 Task: Search one way flight ticket for 4 adults, 2 children, 2 infants in seat and 1 infant on lap in economy from Boise: Boise Airport (boise Air Terminal) (gowen Field) to Gillette: Gillette Campbell County Airport on 5-1-2023. Choice of flights is Spirit. Number of bags: 10 checked bags. Price is upto 80000. Outbound departure time preference is 0:00.
Action: Mouse moved to (180, 255)
Screenshot: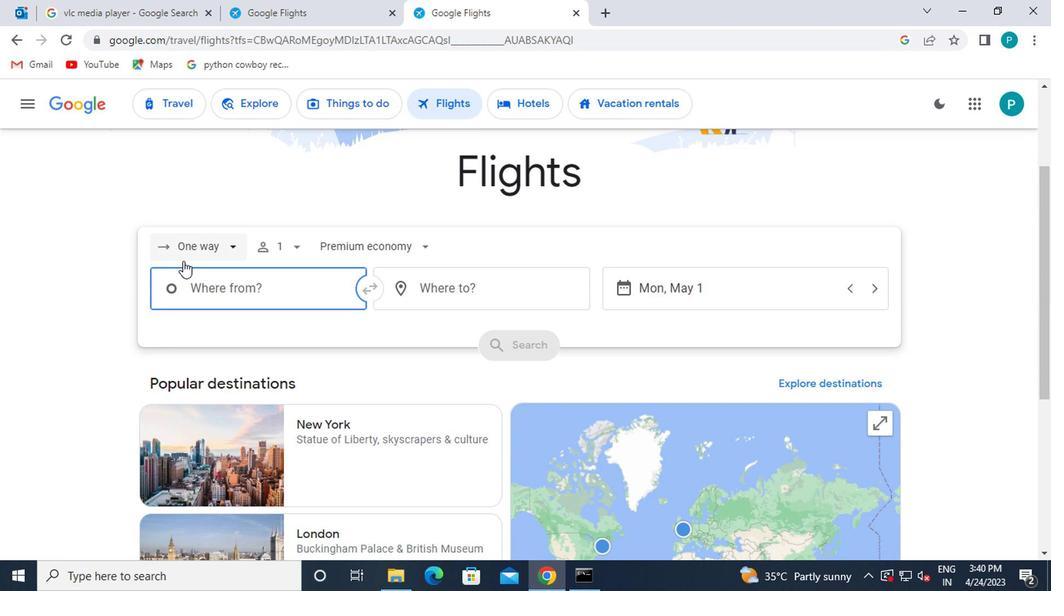 
Action: Mouse pressed left at (180, 255)
Screenshot: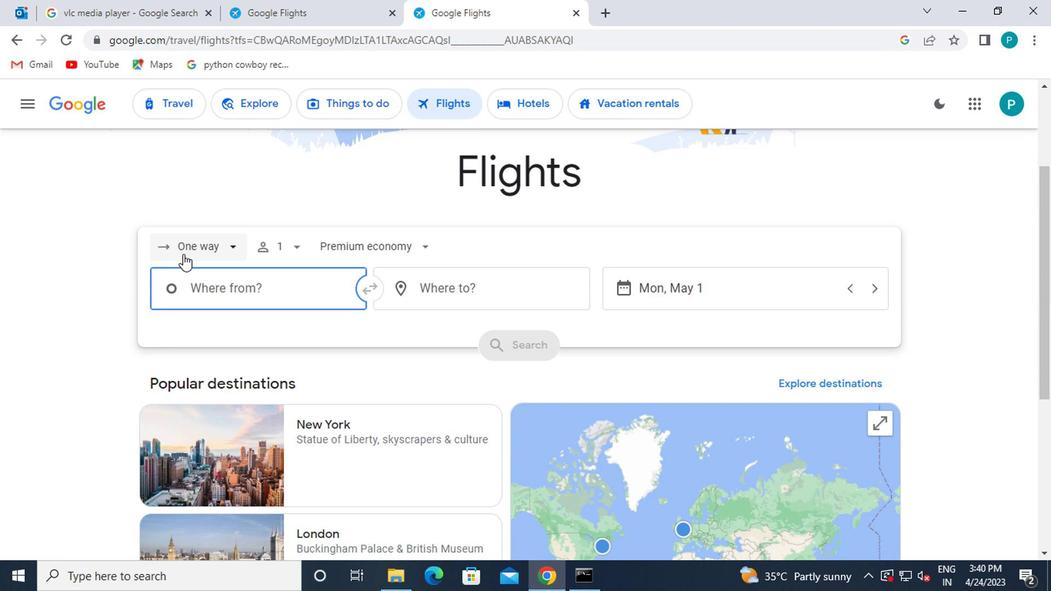 
Action: Mouse moved to (219, 334)
Screenshot: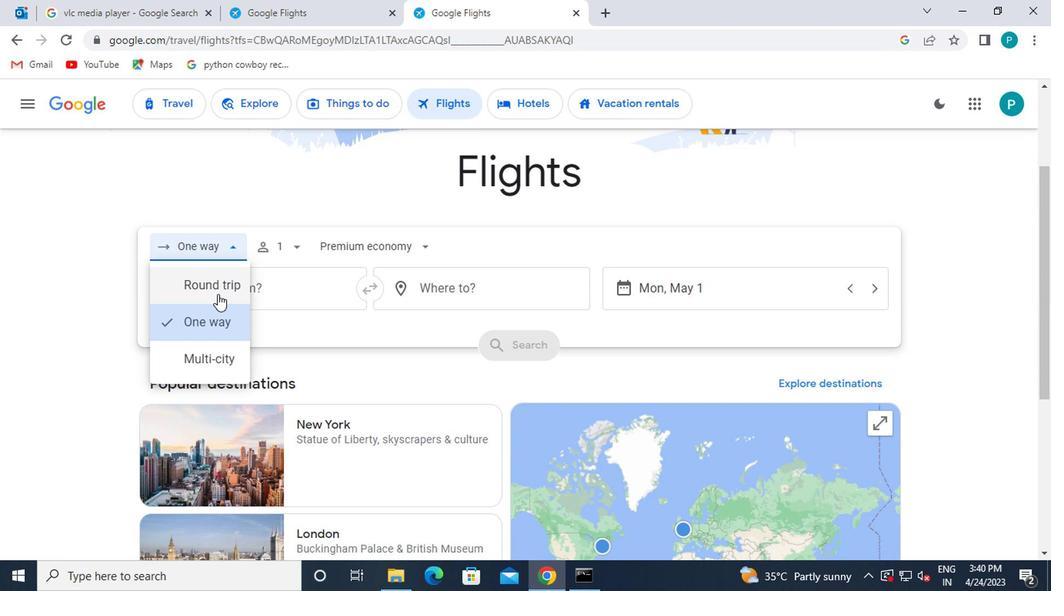
Action: Mouse pressed left at (219, 334)
Screenshot: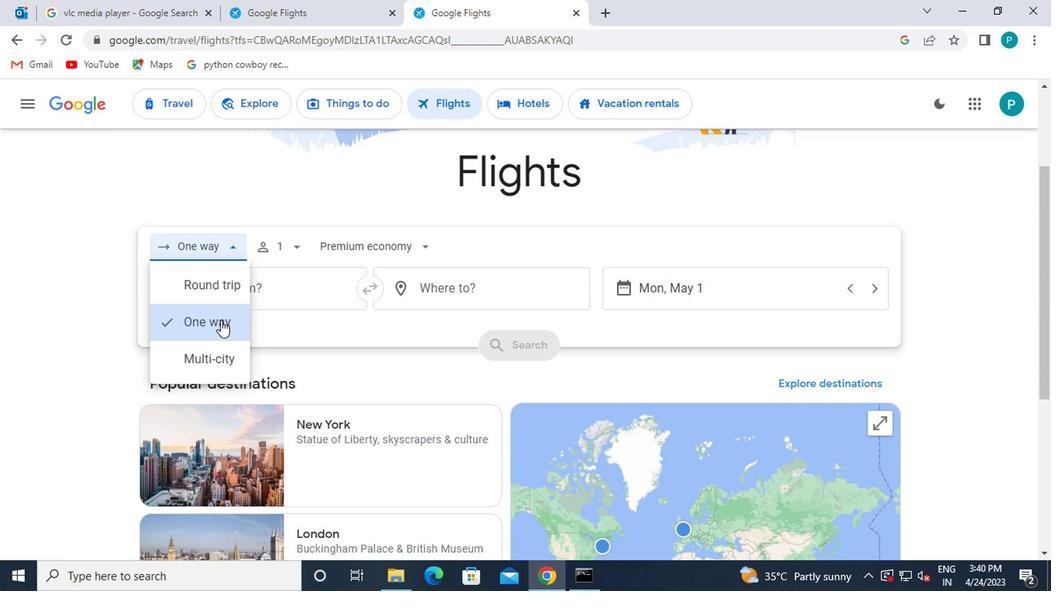 
Action: Mouse moved to (278, 251)
Screenshot: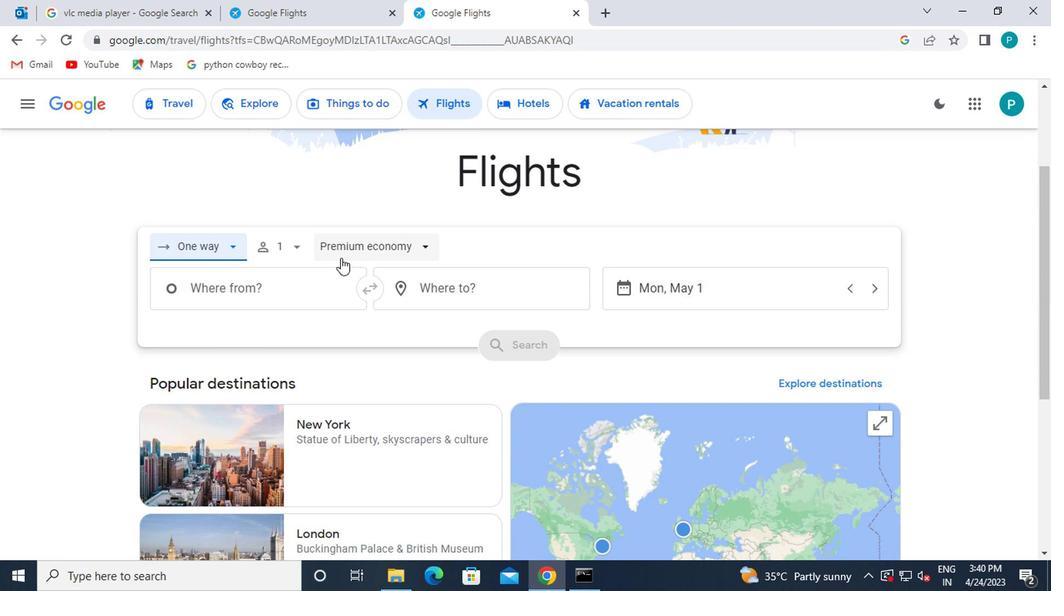 
Action: Mouse pressed left at (278, 251)
Screenshot: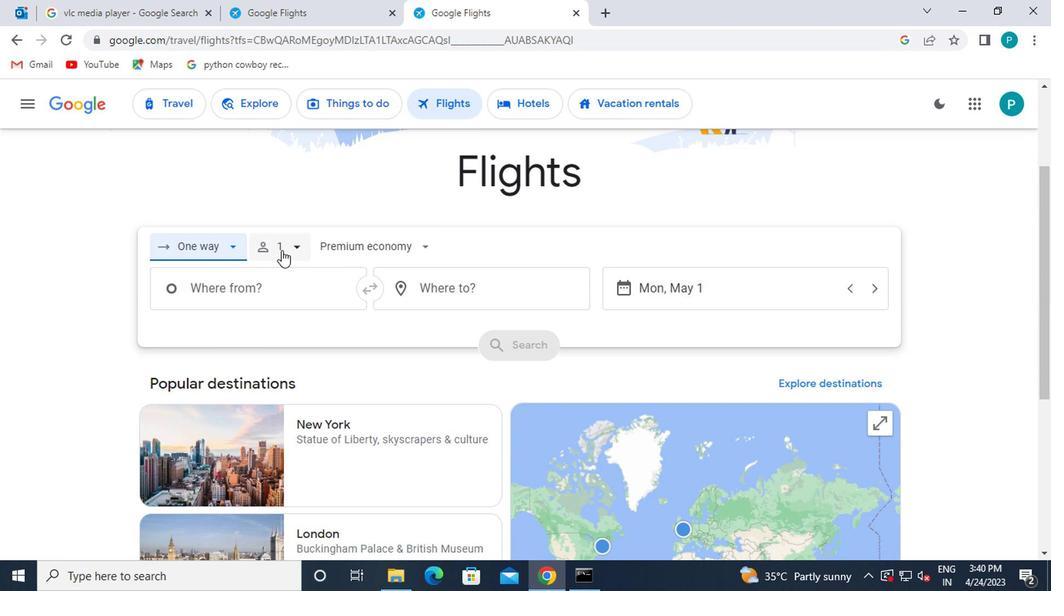 
Action: Mouse moved to (398, 283)
Screenshot: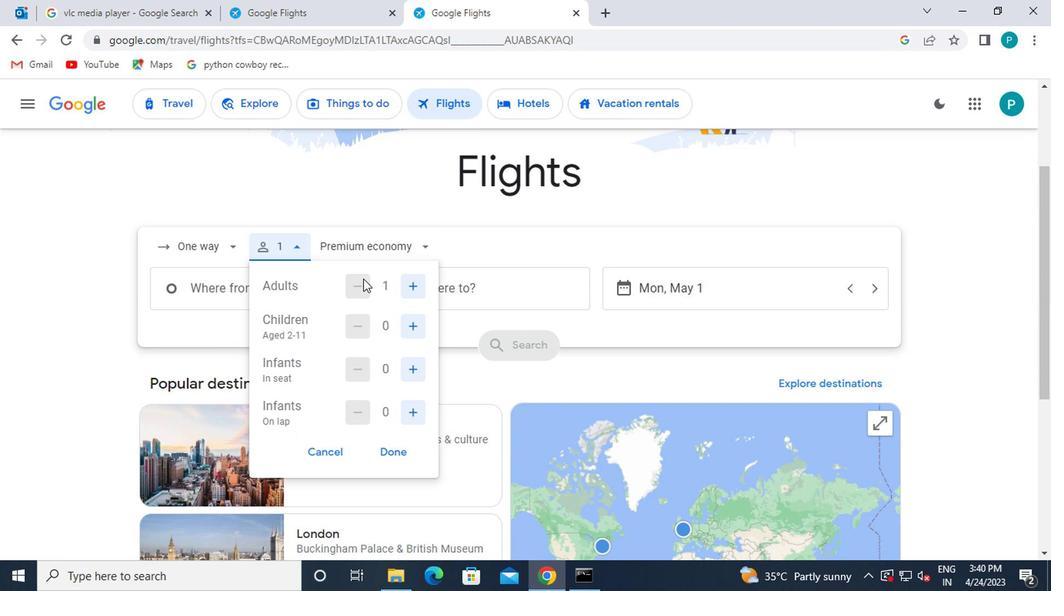 
Action: Mouse pressed left at (398, 283)
Screenshot: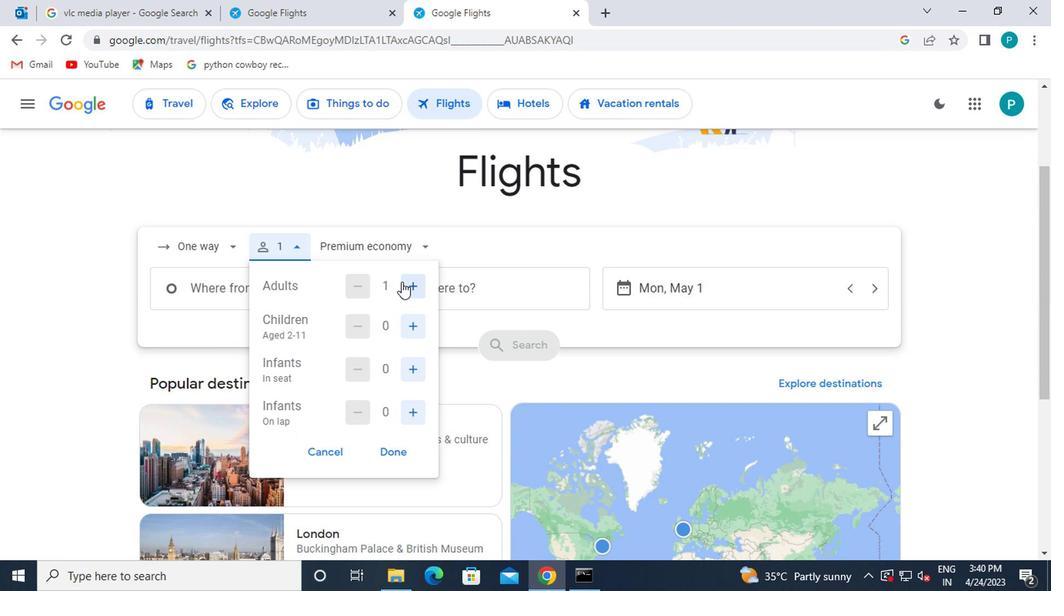 
Action: Mouse pressed left at (398, 283)
Screenshot: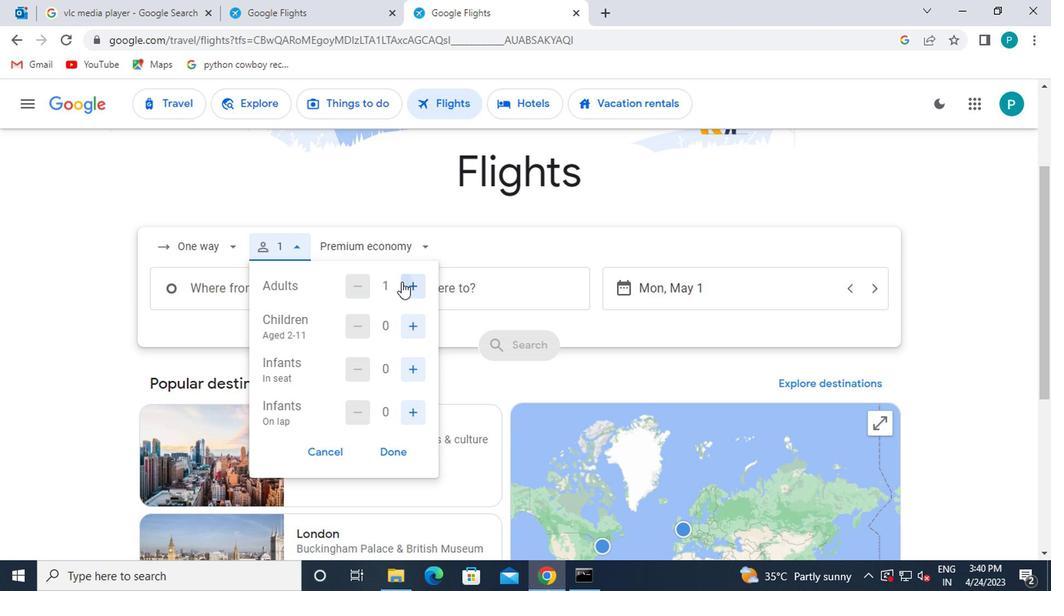 
Action: Mouse pressed left at (398, 283)
Screenshot: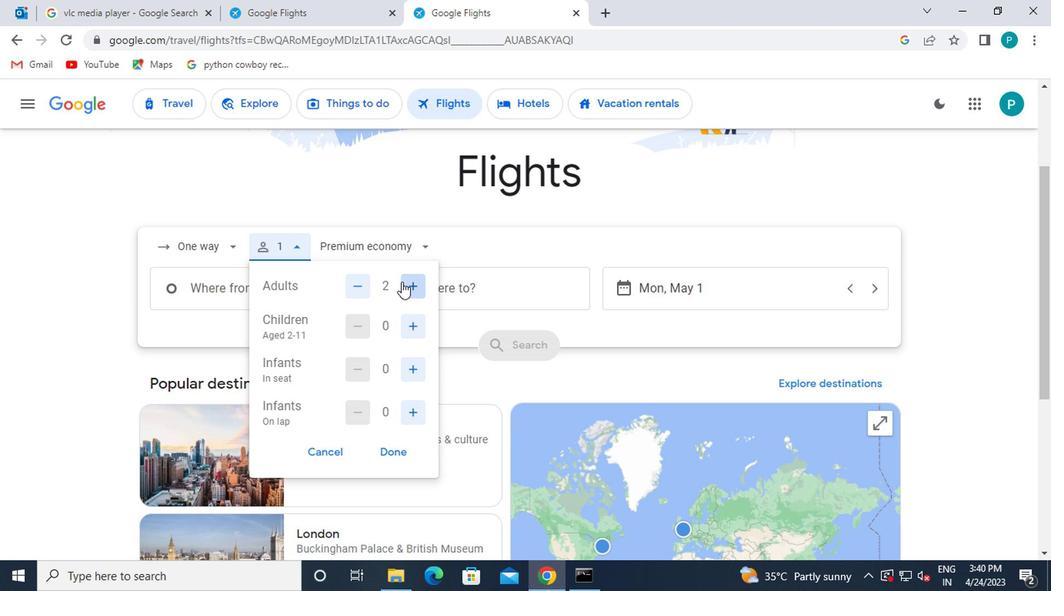 
Action: Mouse moved to (401, 322)
Screenshot: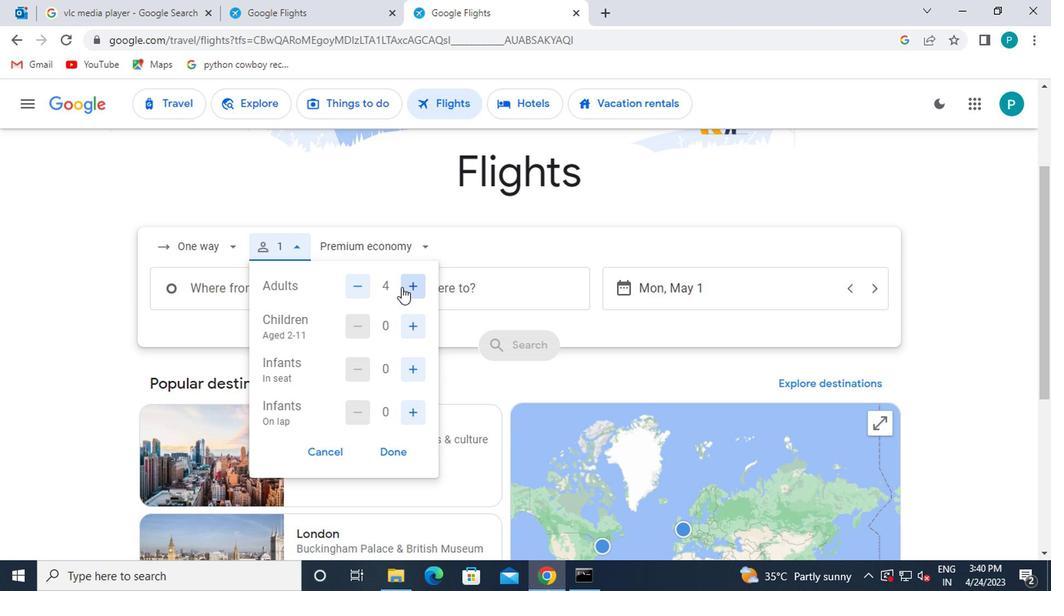 
Action: Mouse pressed left at (401, 322)
Screenshot: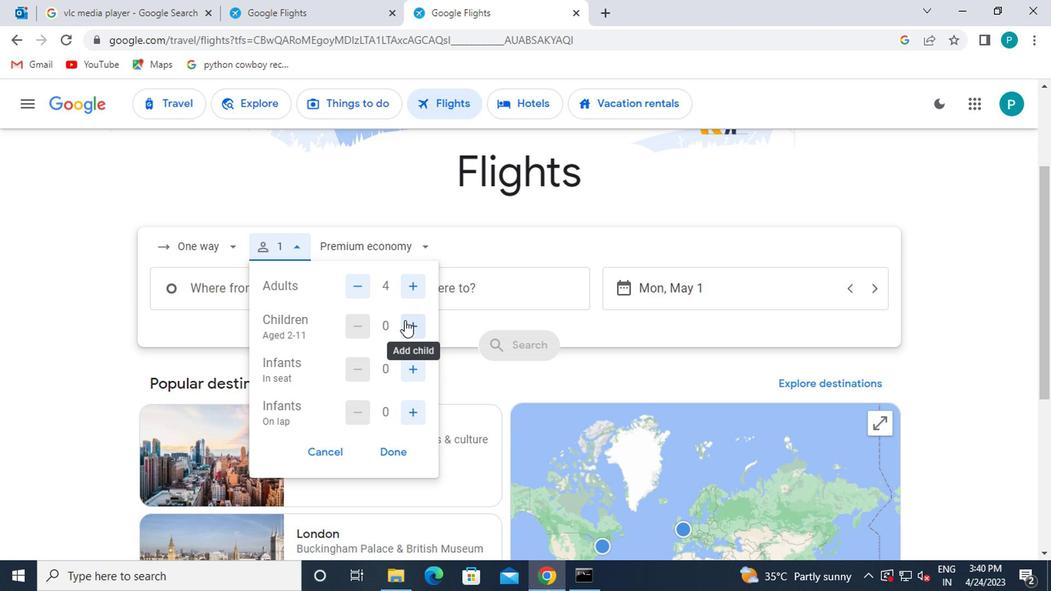 
Action: Mouse pressed left at (401, 322)
Screenshot: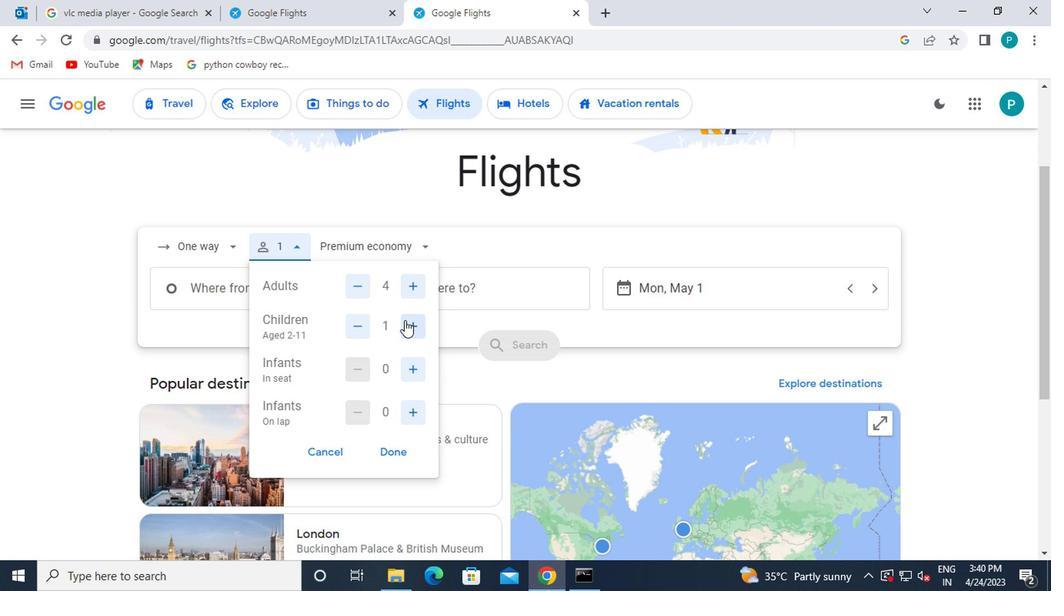 
Action: Mouse moved to (409, 363)
Screenshot: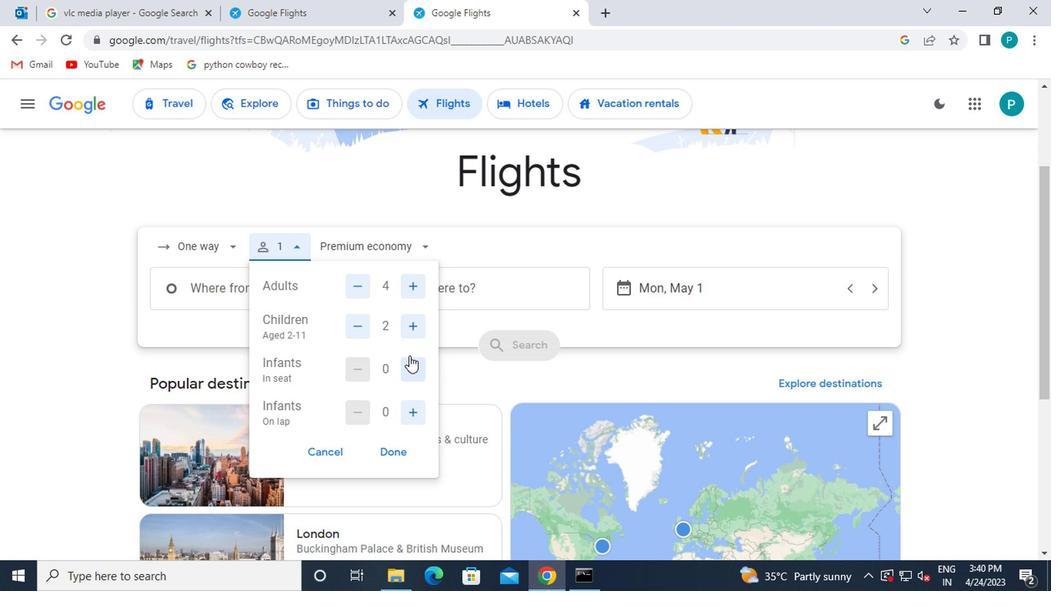 
Action: Mouse pressed left at (409, 363)
Screenshot: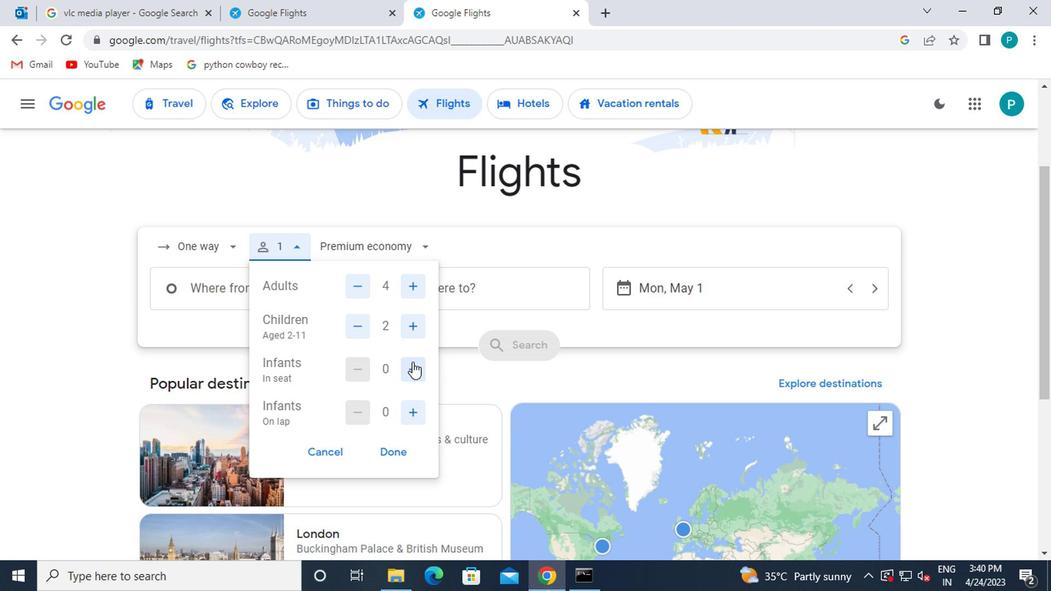 
Action: Mouse pressed left at (409, 363)
Screenshot: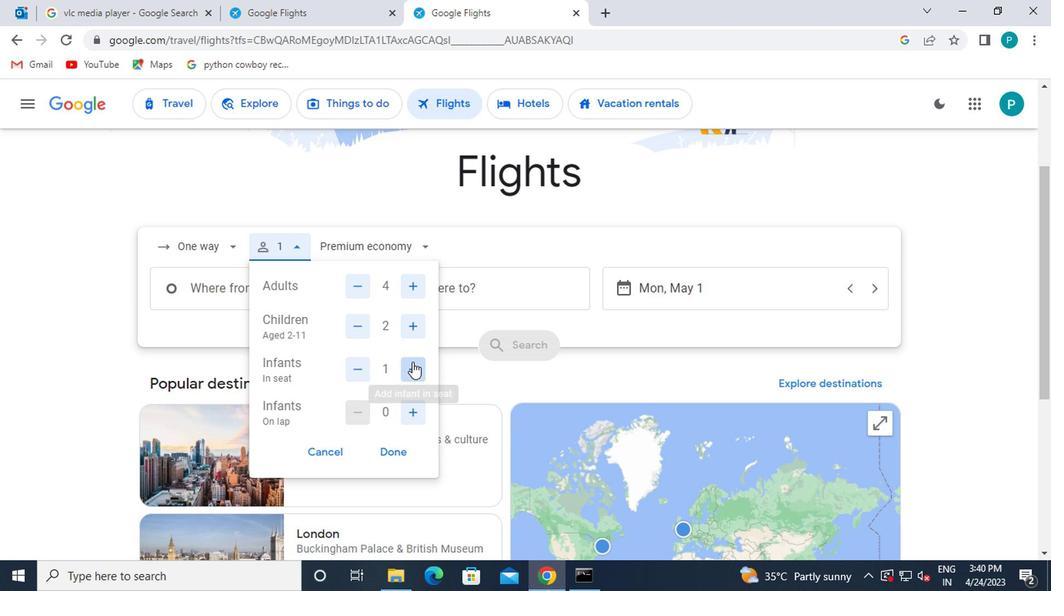 
Action: Mouse moved to (414, 410)
Screenshot: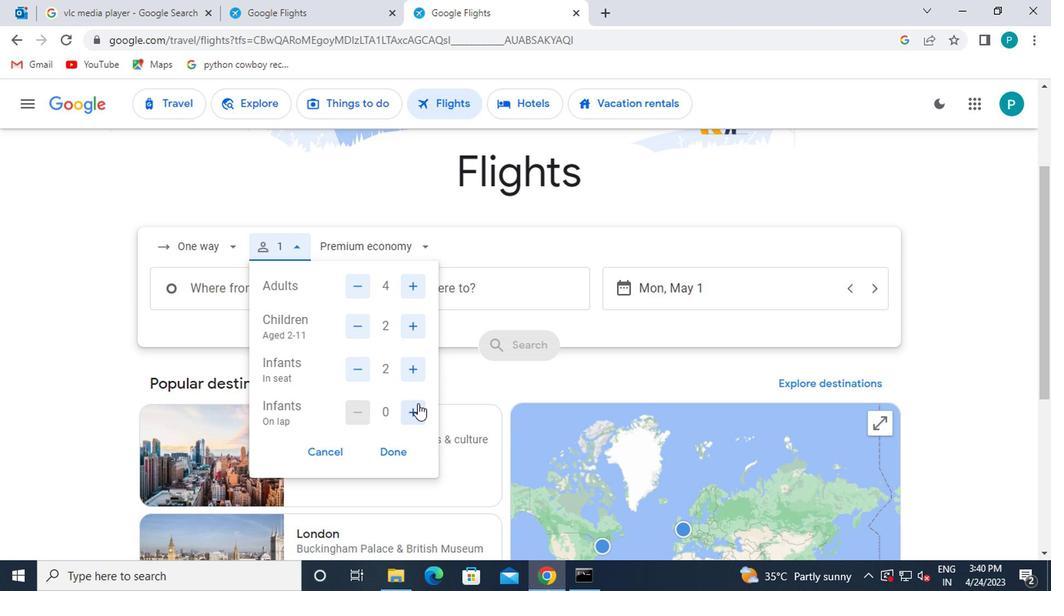 
Action: Mouse pressed left at (414, 410)
Screenshot: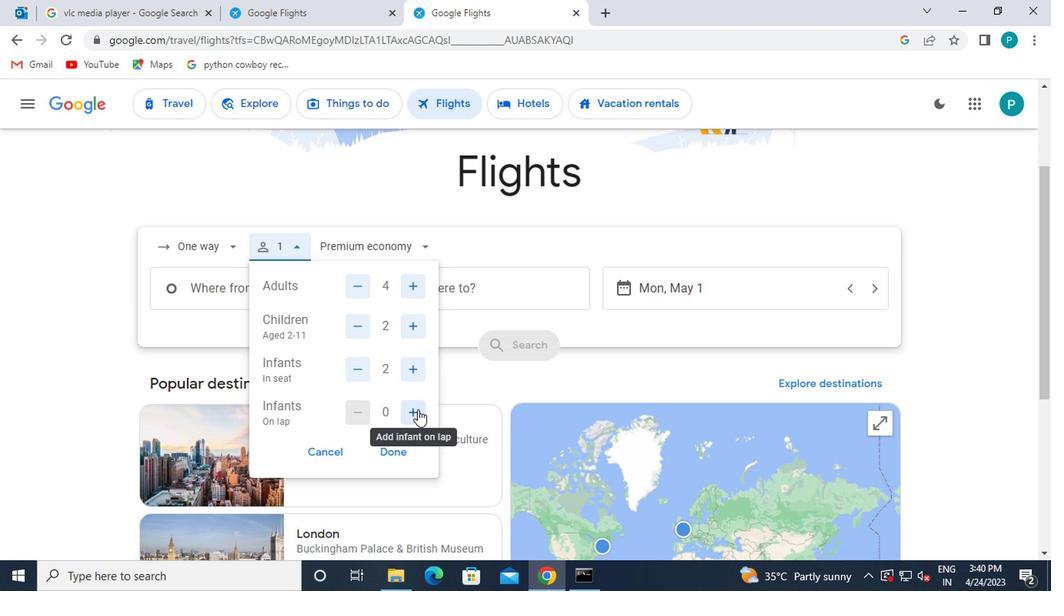 
Action: Mouse moved to (400, 451)
Screenshot: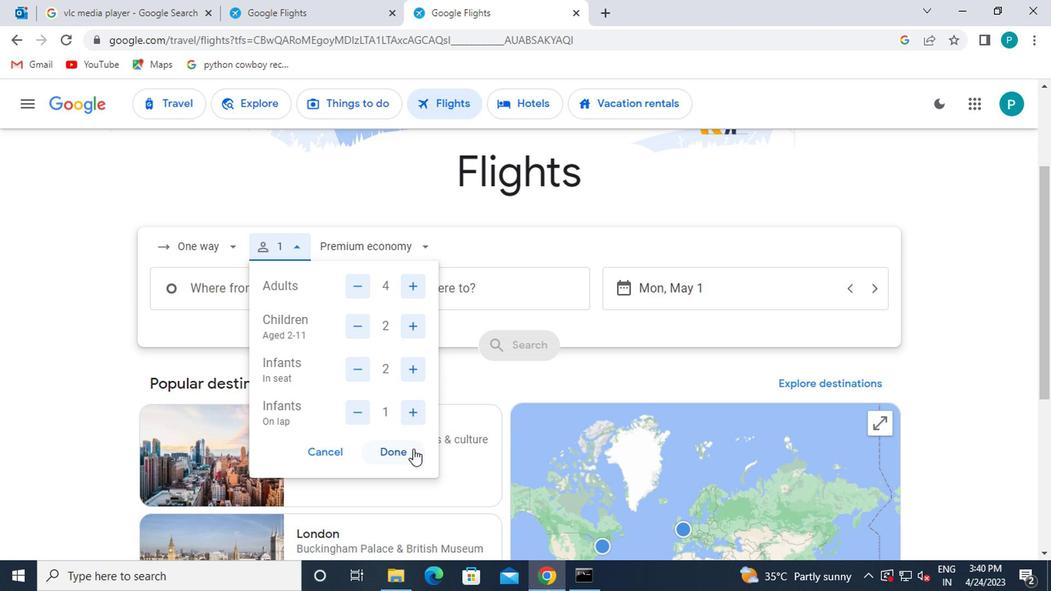 
Action: Mouse pressed left at (400, 451)
Screenshot: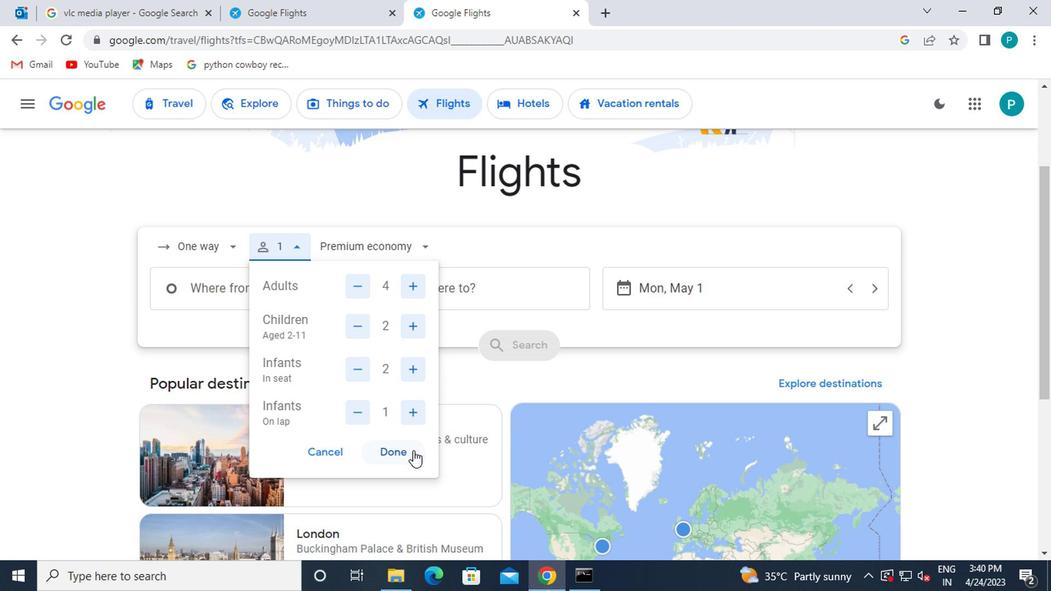 
Action: Mouse moved to (385, 244)
Screenshot: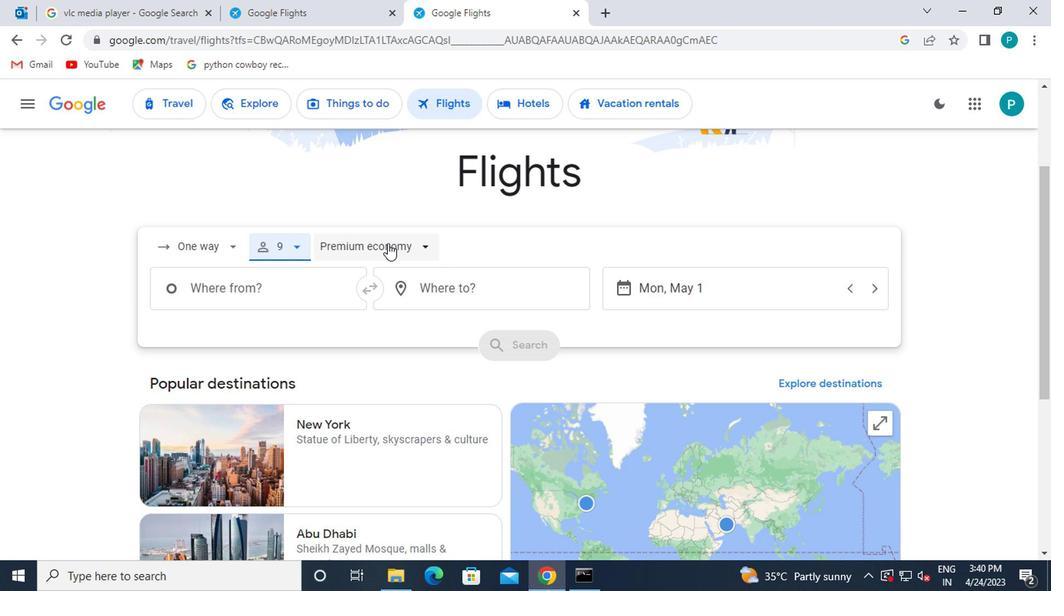 
Action: Mouse pressed left at (385, 244)
Screenshot: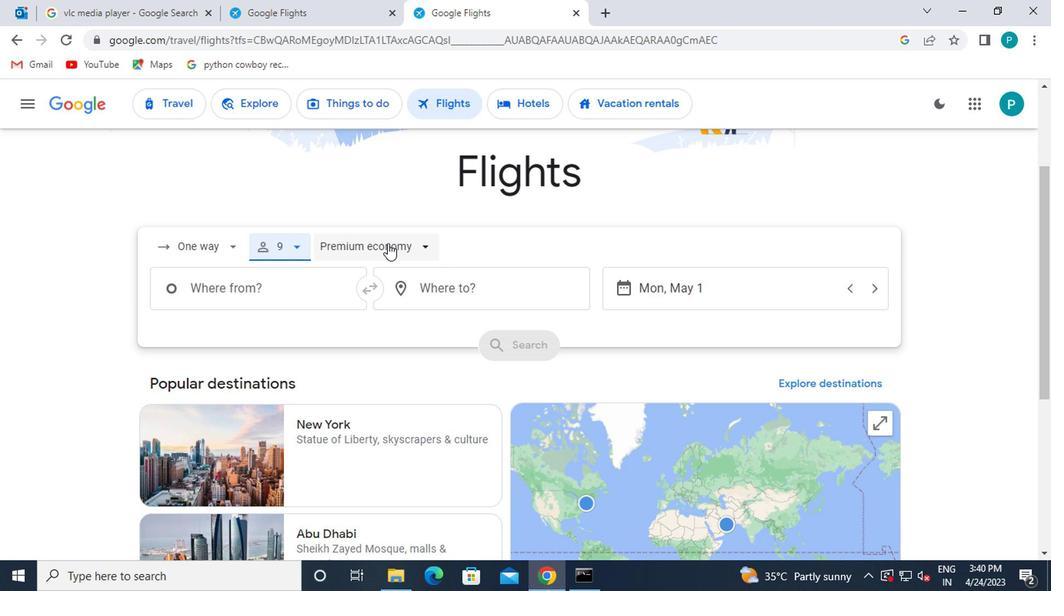 
Action: Mouse moved to (366, 294)
Screenshot: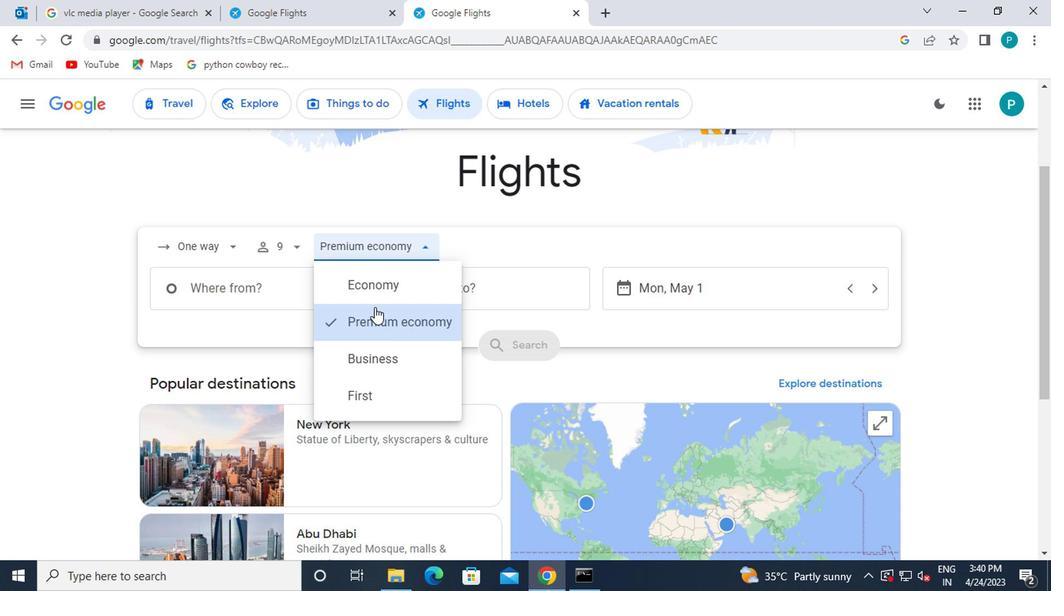 
Action: Mouse pressed left at (366, 294)
Screenshot: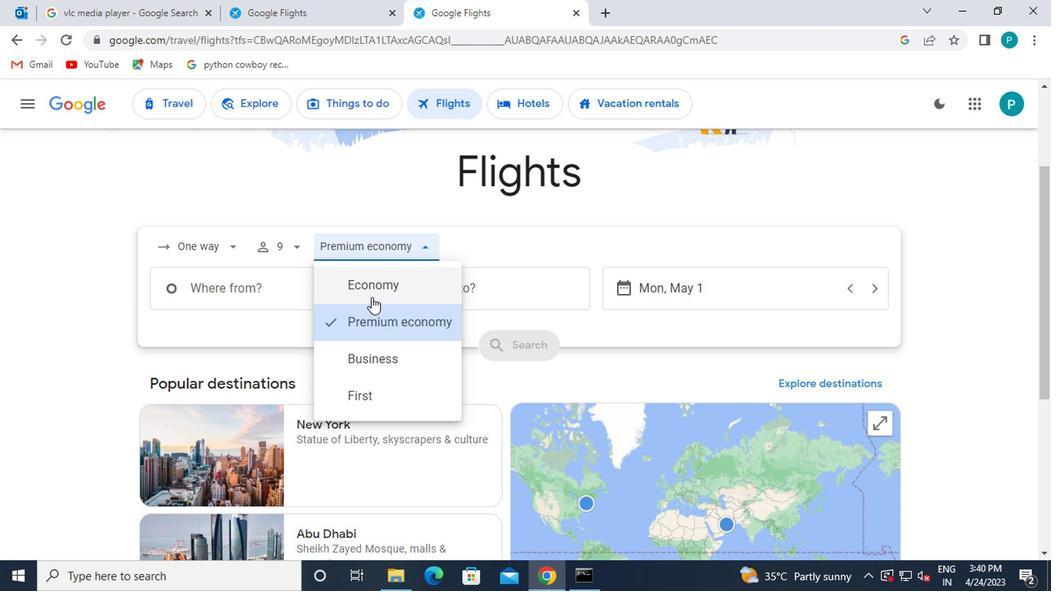 
Action: Mouse moved to (261, 291)
Screenshot: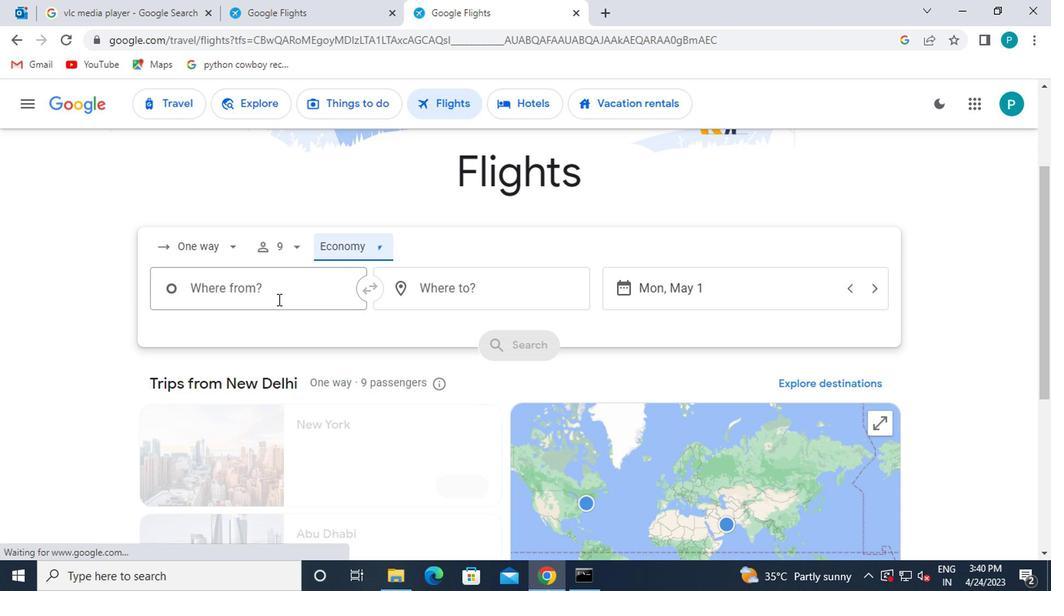 
Action: Mouse pressed left at (261, 291)
Screenshot: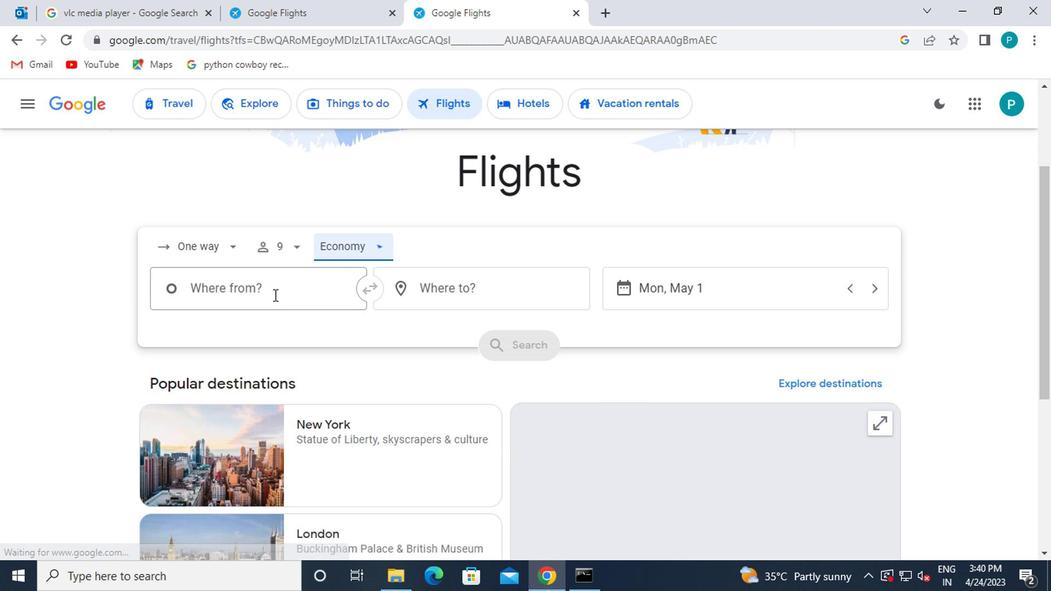 
Action: Mouse moved to (247, 307)
Screenshot: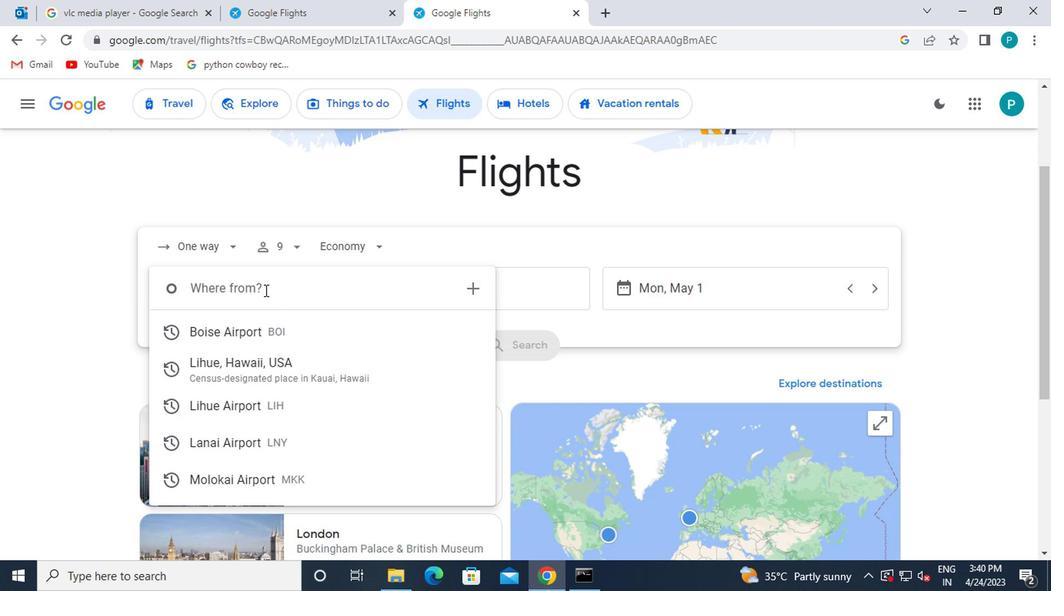 
Action: Key pressed bois
Screenshot: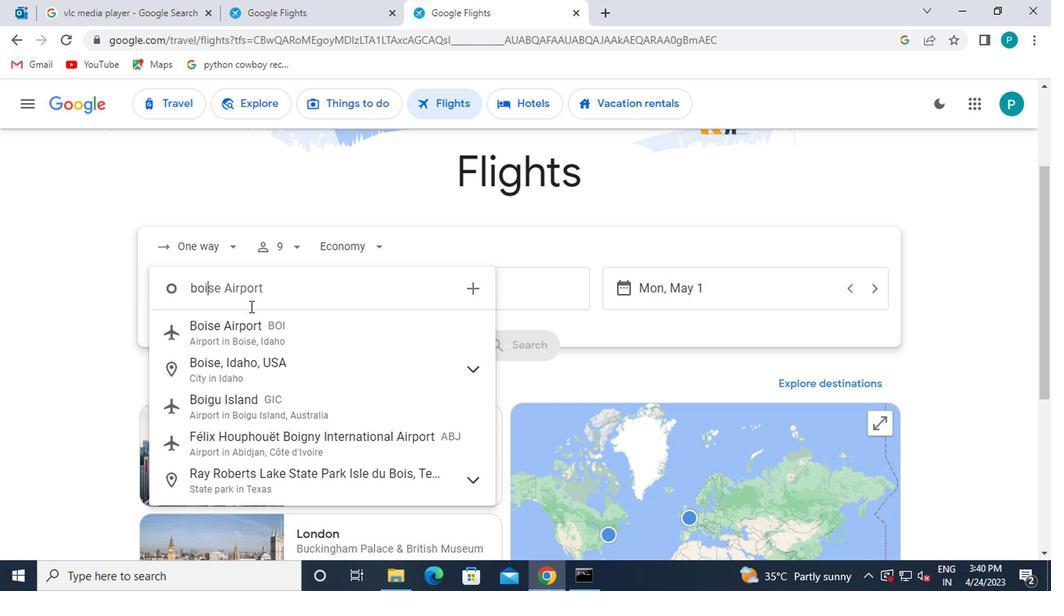 
Action: Mouse moved to (280, 375)
Screenshot: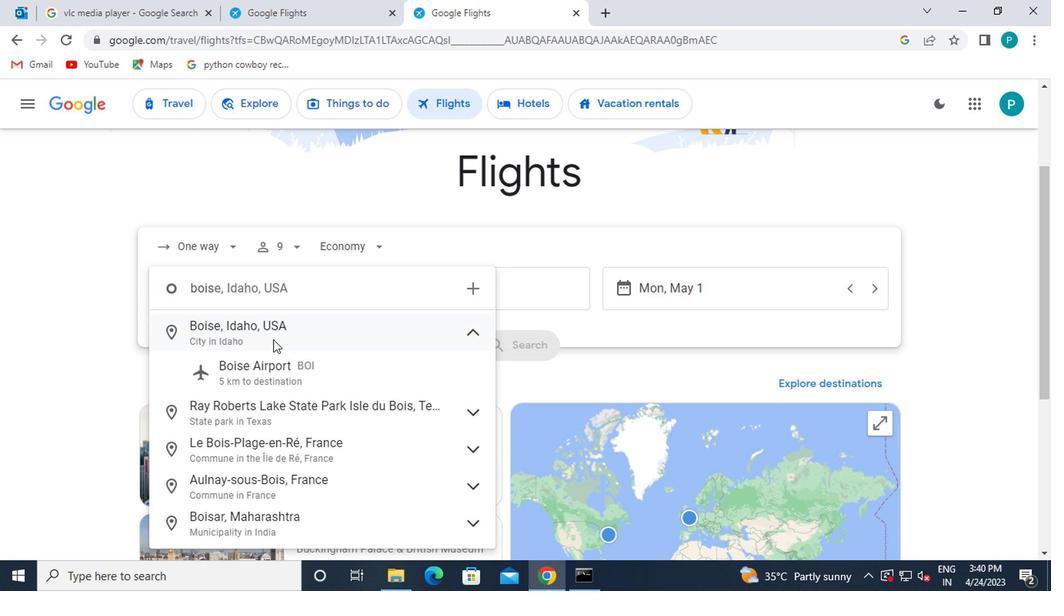
Action: Mouse pressed left at (280, 375)
Screenshot: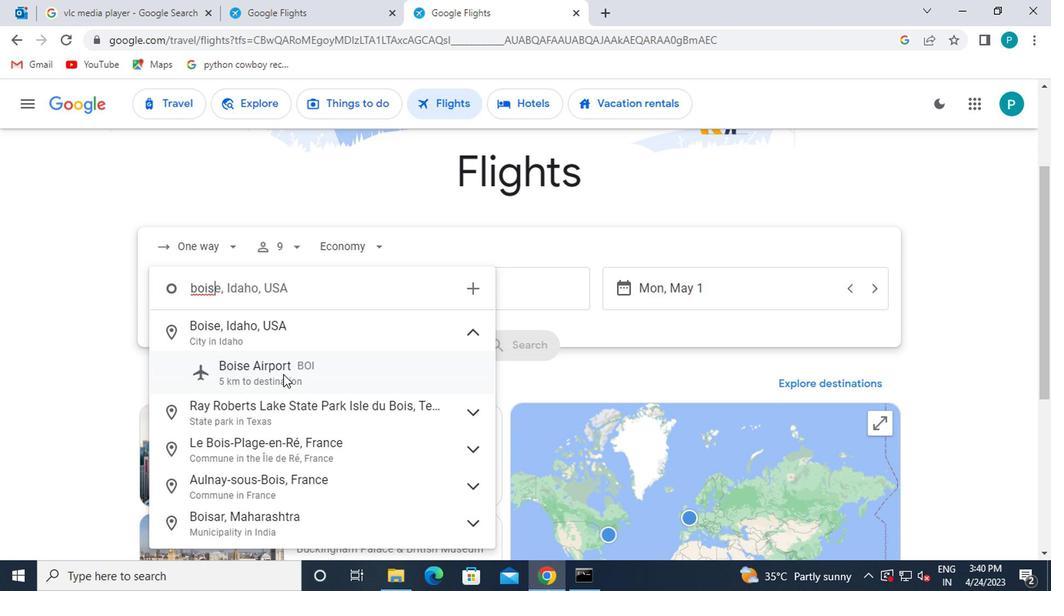 
Action: Mouse moved to (442, 284)
Screenshot: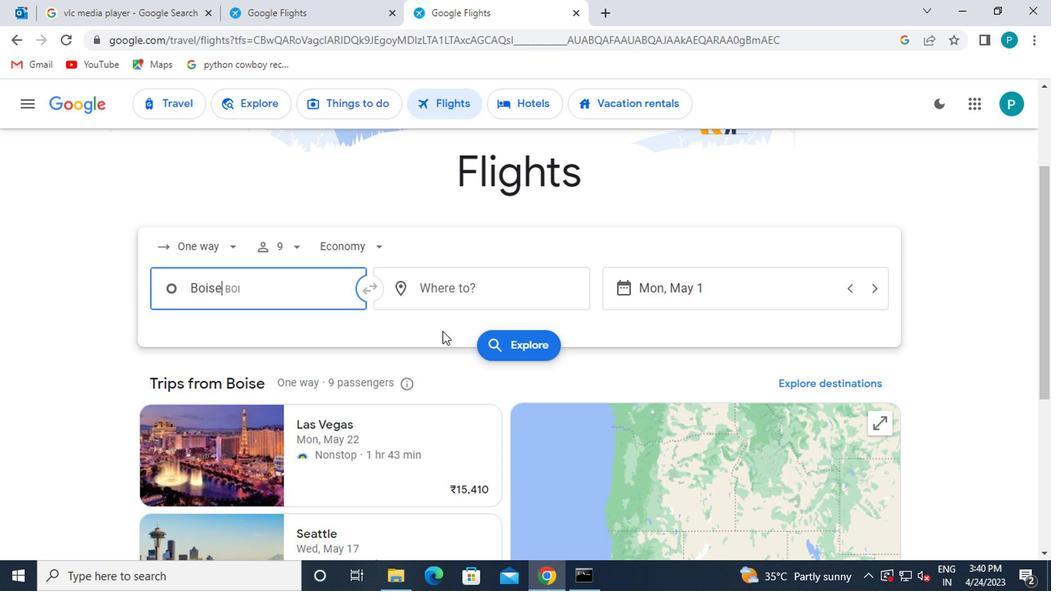 
Action: Mouse pressed left at (442, 284)
Screenshot: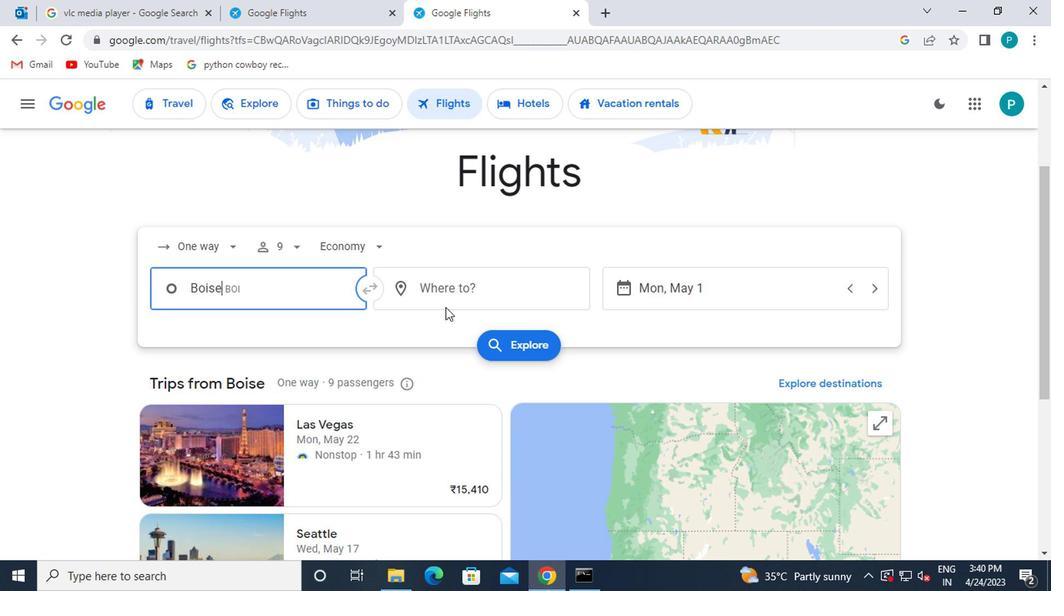 
Action: Key pressed gillette
Screenshot: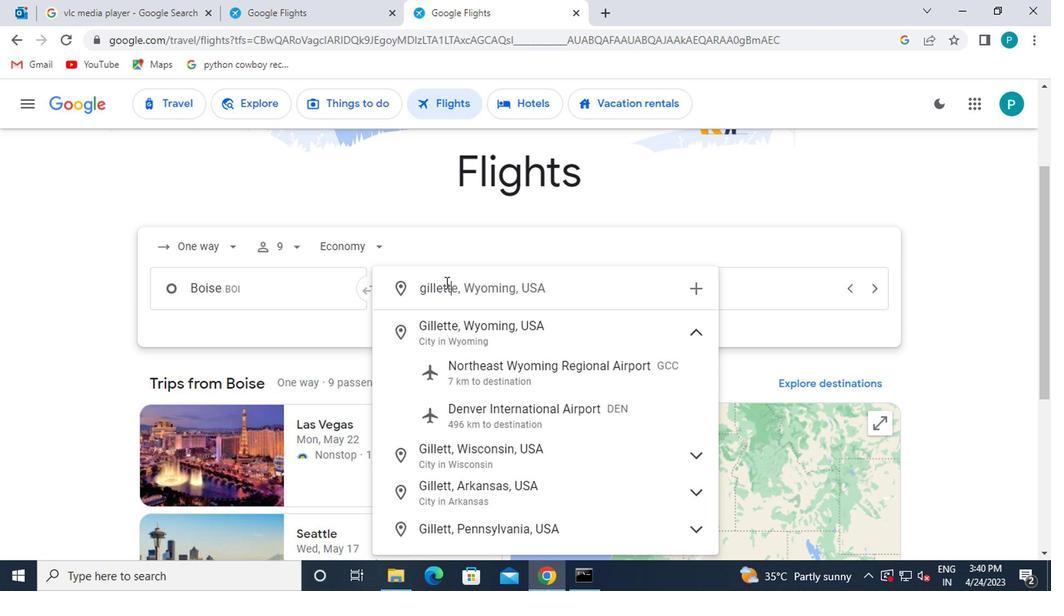 
Action: Mouse moved to (471, 377)
Screenshot: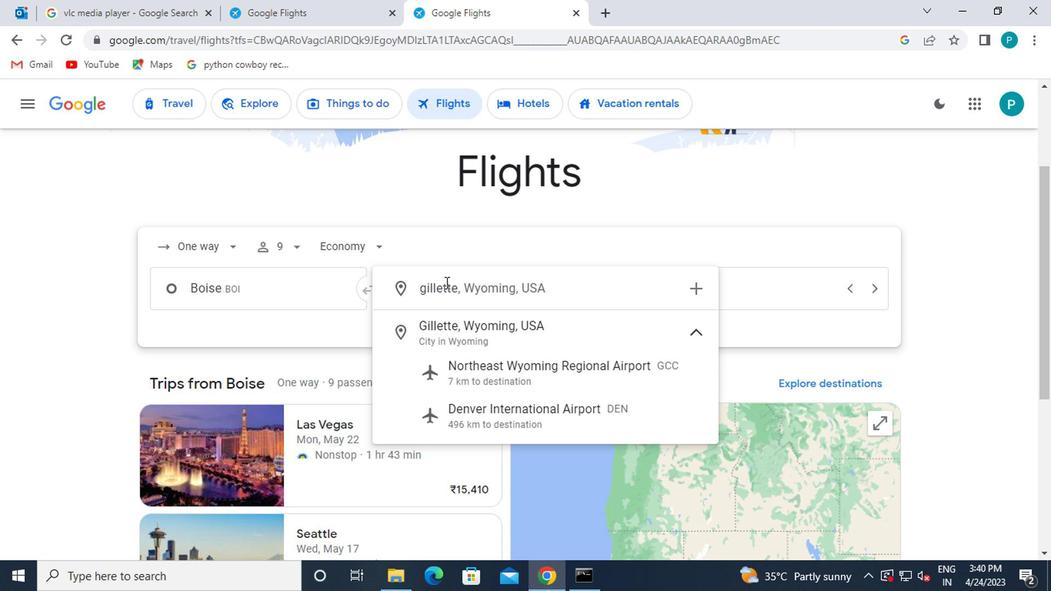 
Action: Mouse pressed left at (471, 377)
Screenshot: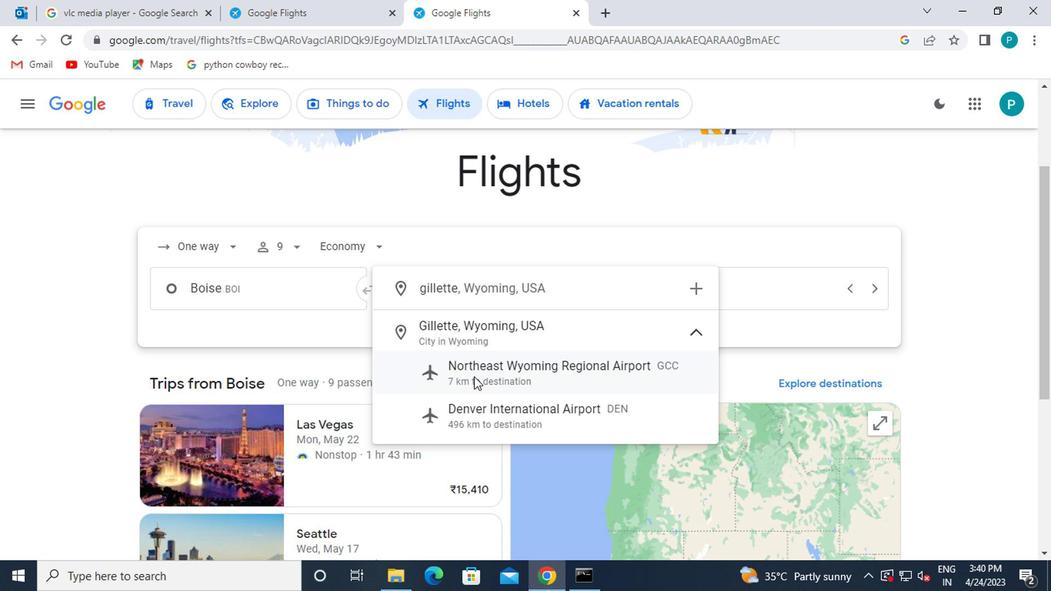
Action: Mouse moved to (695, 287)
Screenshot: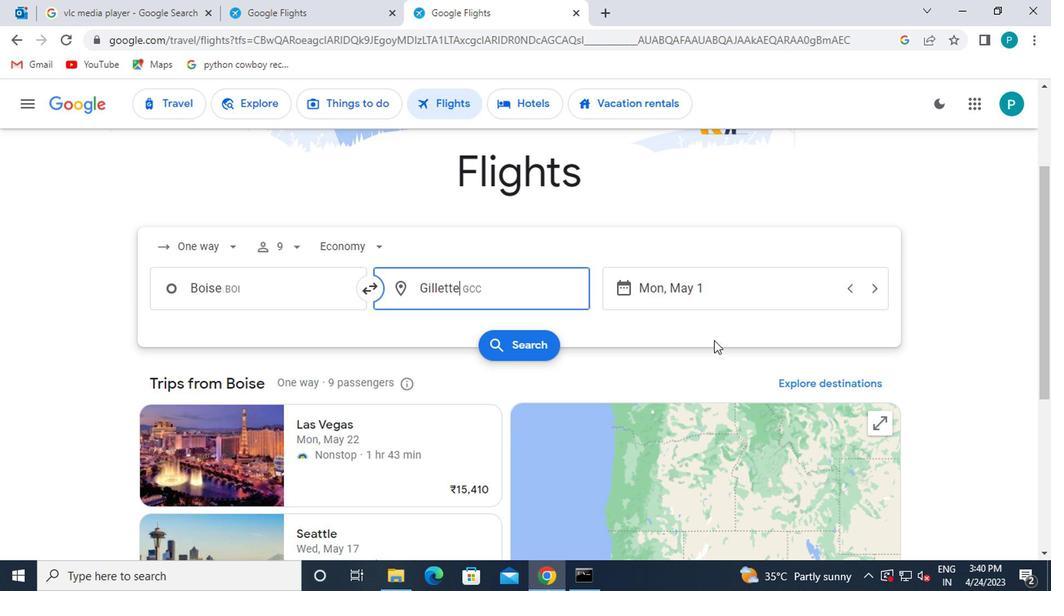 
Action: Mouse pressed left at (695, 287)
Screenshot: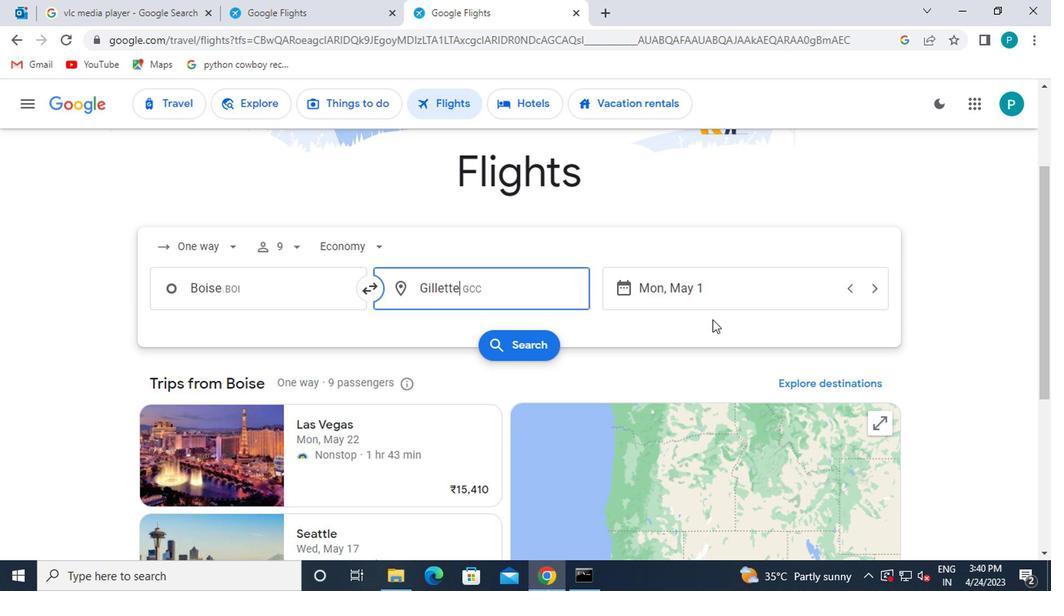 
Action: Mouse moved to (664, 282)
Screenshot: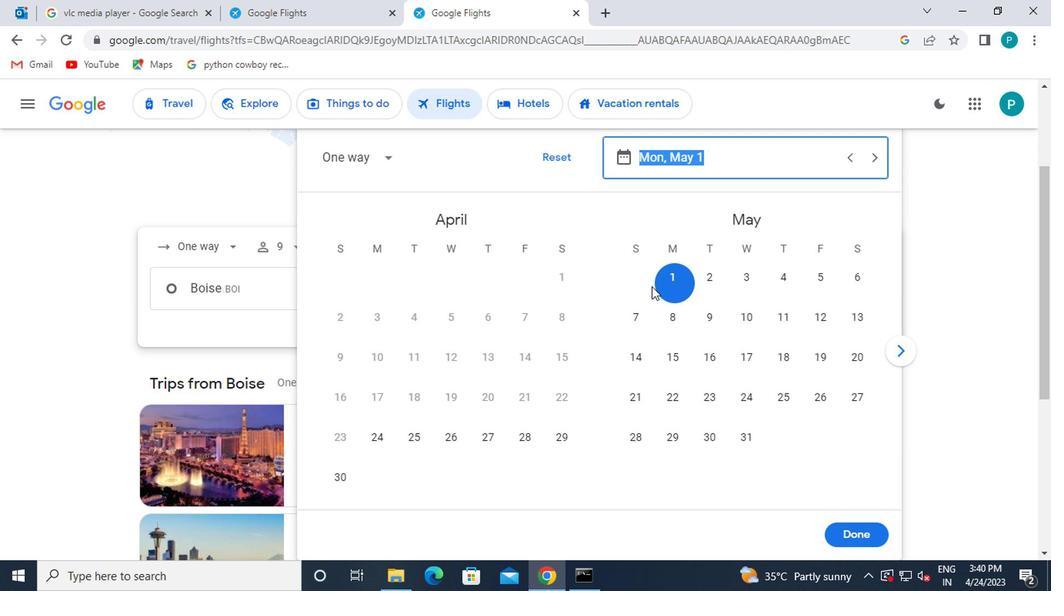 
Action: Mouse pressed left at (664, 282)
Screenshot: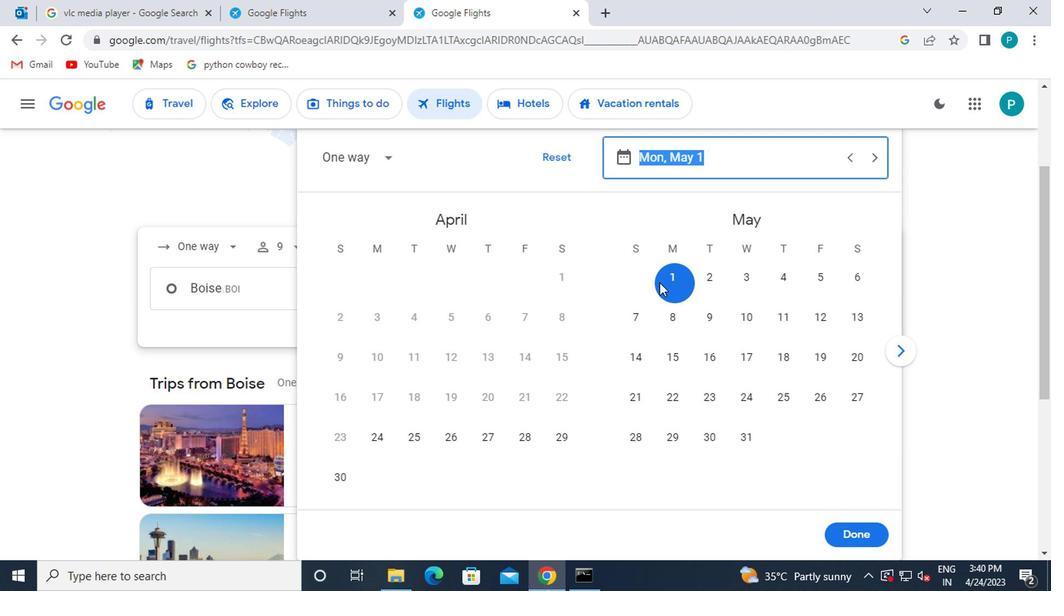
Action: Mouse moved to (860, 536)
Screenshot: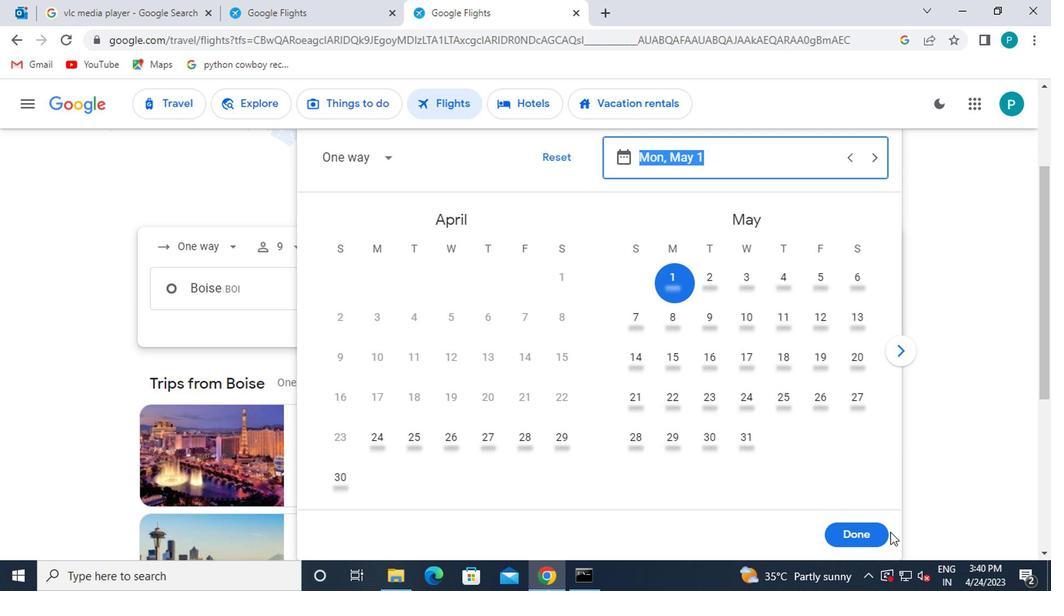 
Action: Mouse pressed left at (860, 536)
Screenshot: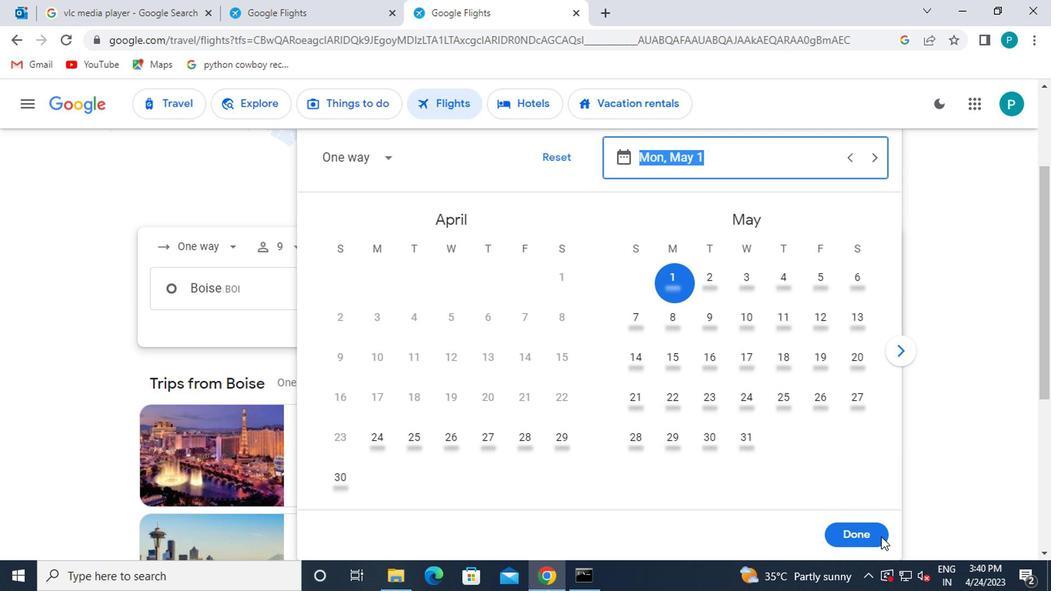 
Action: Mouse moved to (513, 343)
Screenshot: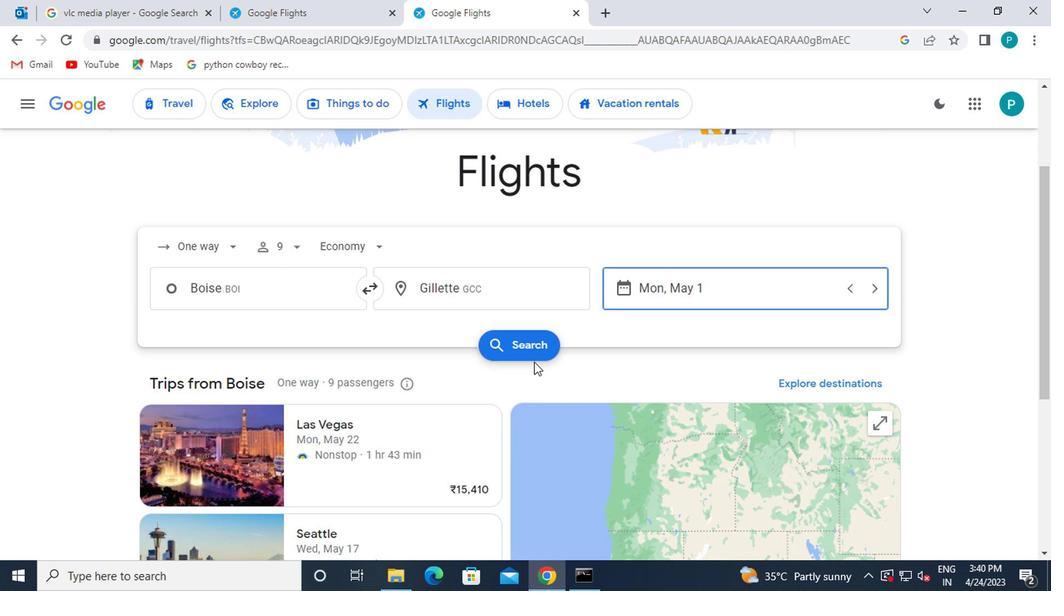 
Action: Mouse pressed left at (513, 343)
Screenshot: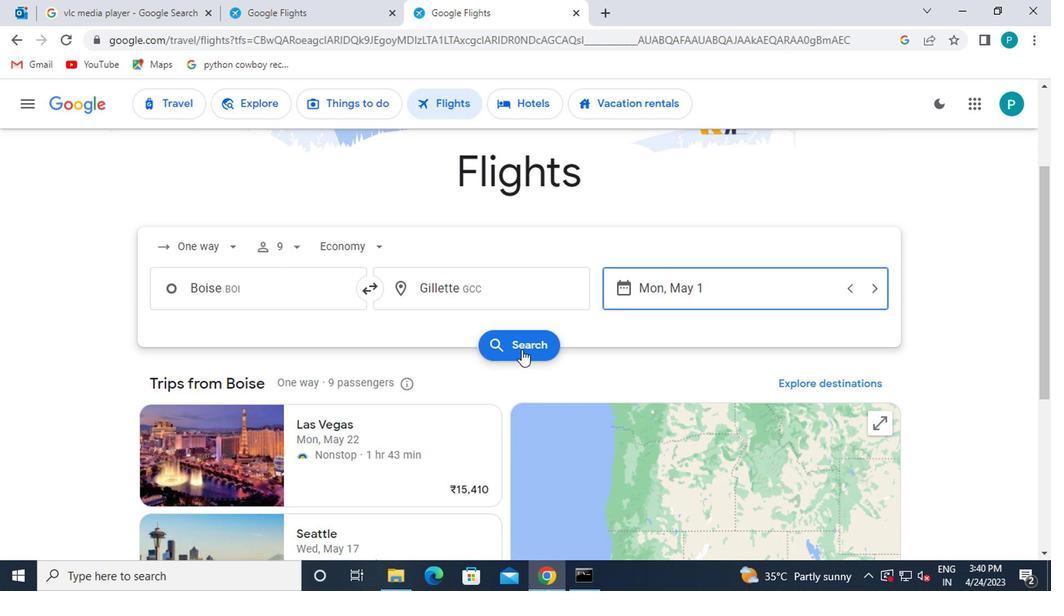 
Action: Mouse moved to (151, 244)
Screenshot: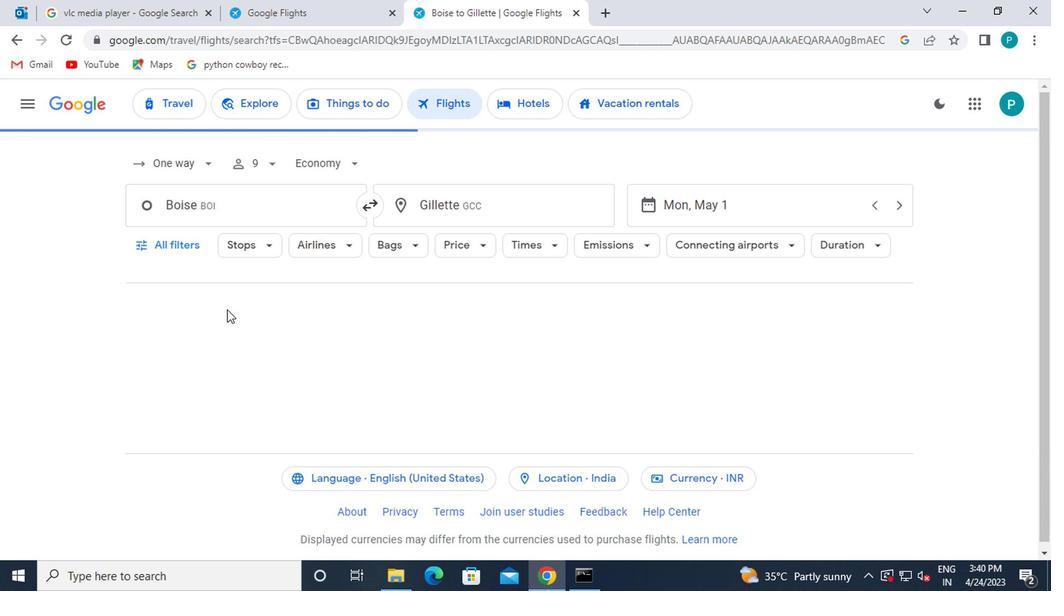 
Action: Mouse pressed left at (151, 244)
Screenshot: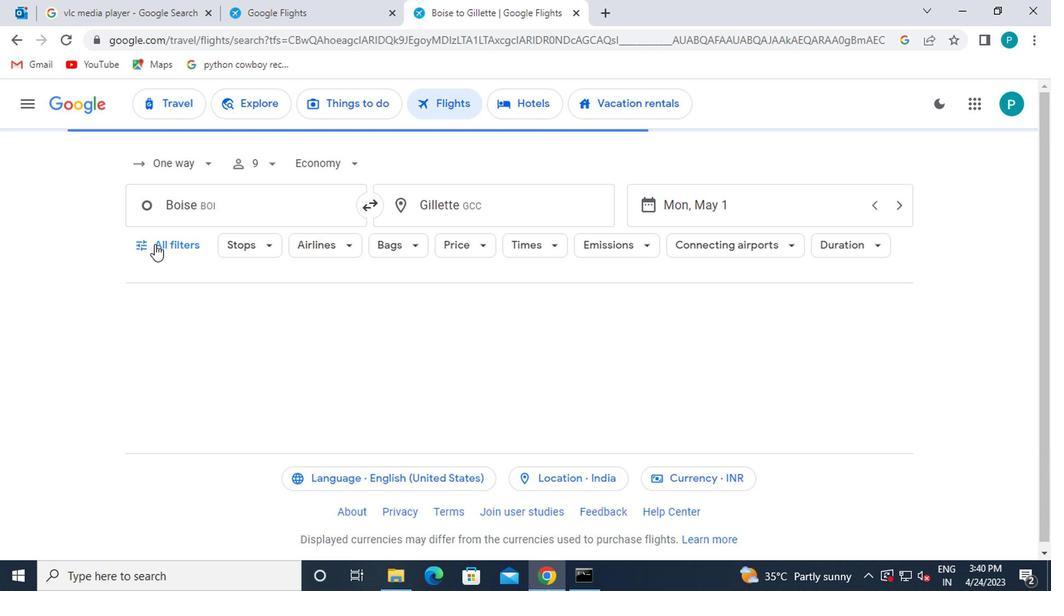 
Action: Mouse moved to (232, 426)
Screenshot: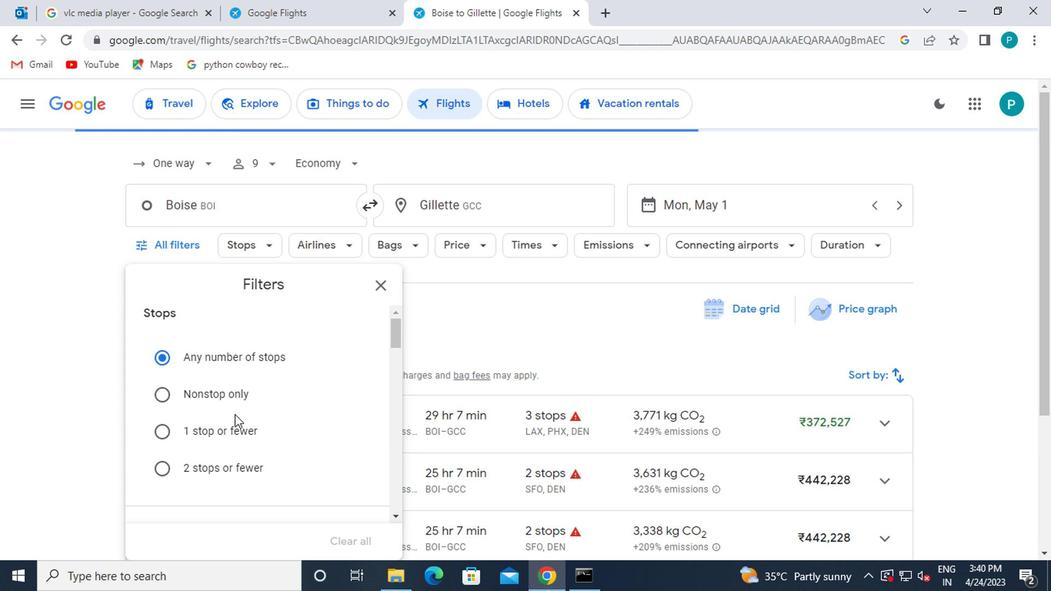 
Action: Mouse scrolled (232, 425) with delta (0, -1)
Screenshot: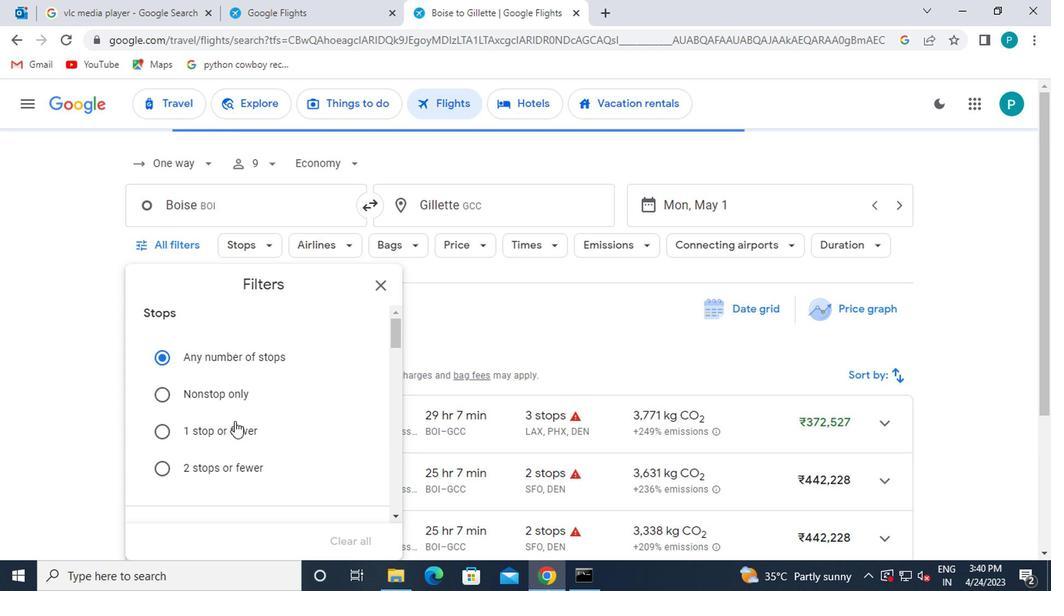 
Action: Mouse scrolled (232, 425) with delta (0, -1)
Screenshot: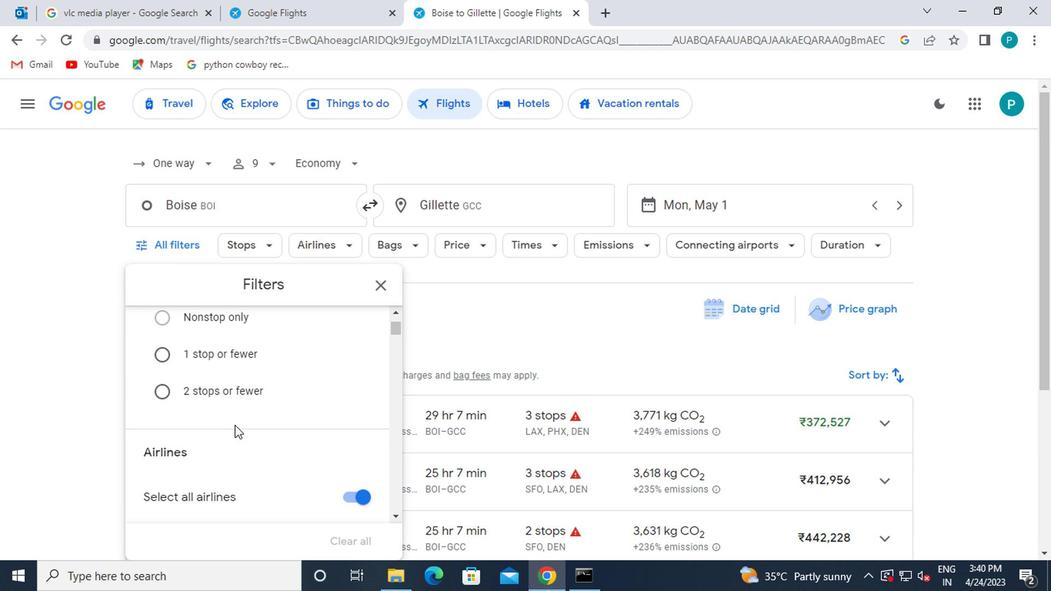 
Action: Mouse scrolled (232, 425) with delta (0, -1)
Screenshot: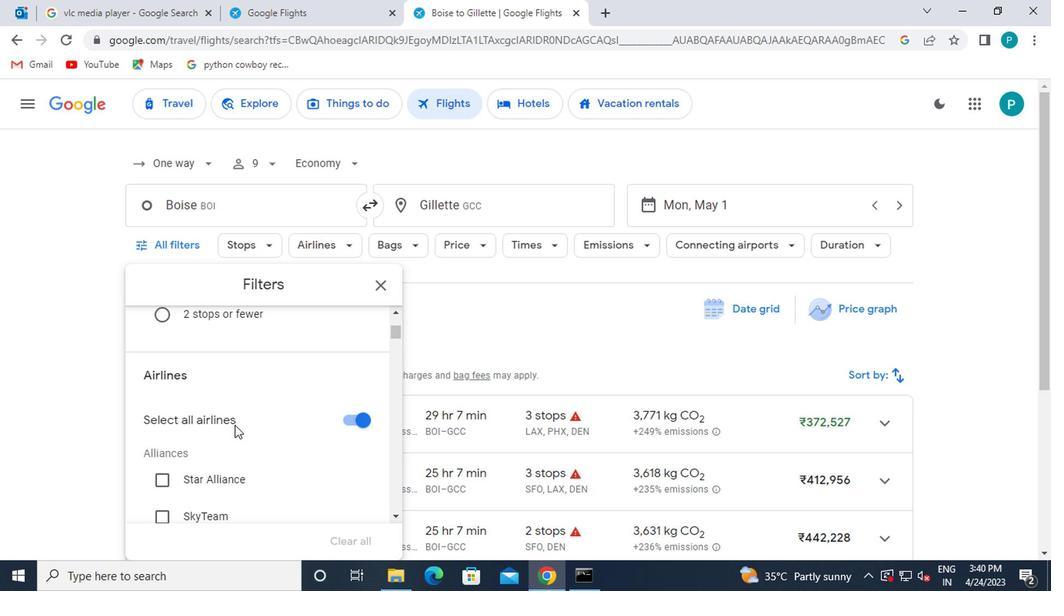 
Action: Mouse scrolled (232, 425) with delta (0, -1)
Screenshot: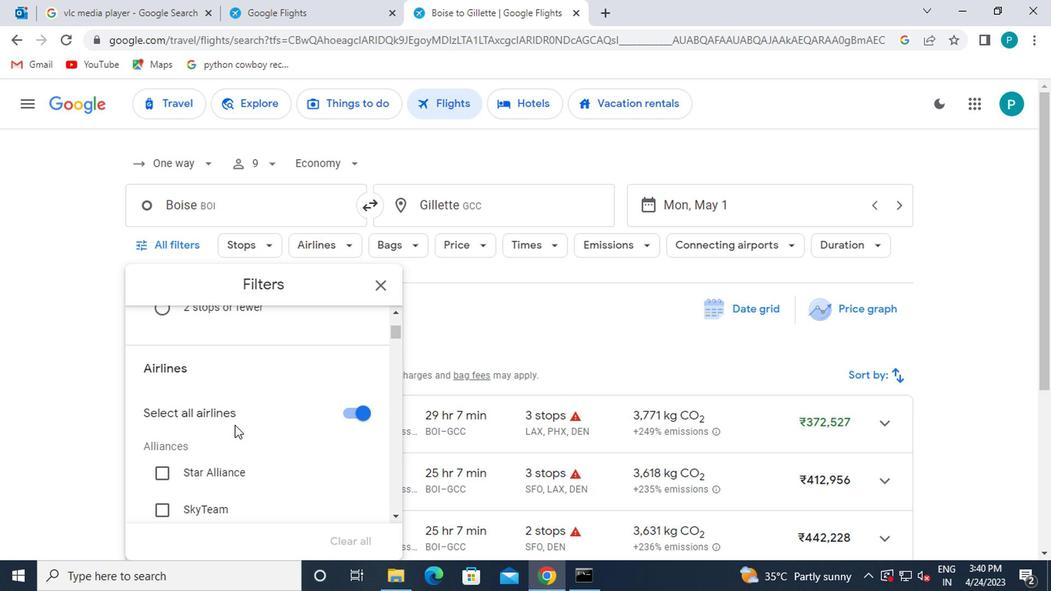 
Action: Mouse scrolled (232, 425) with delta (0, -1)
Screenshot: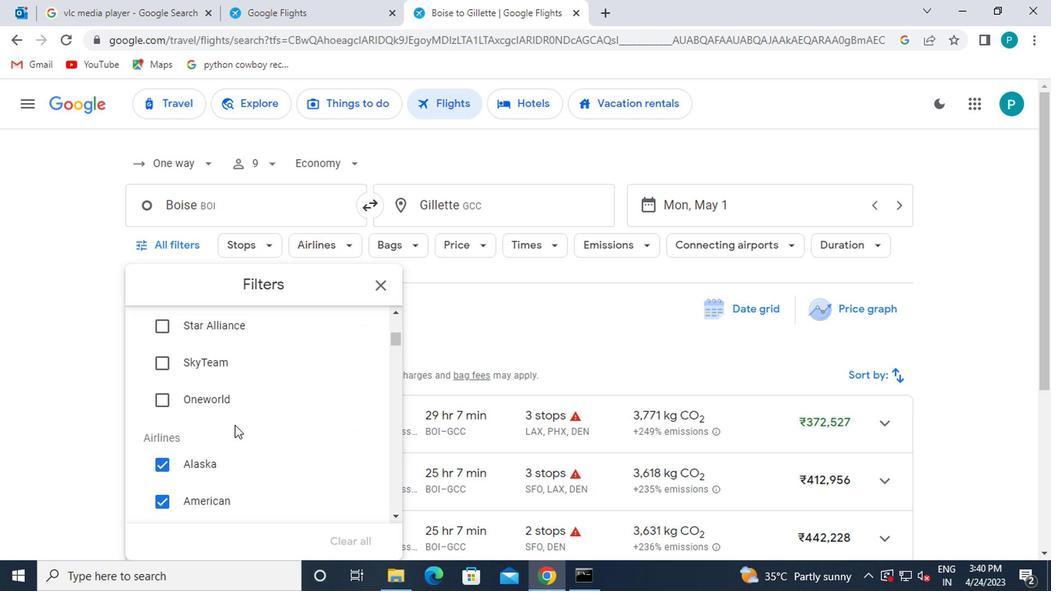 
Action: Mouse scrolled (232, 425) with delta (0, -1)
Screenshot: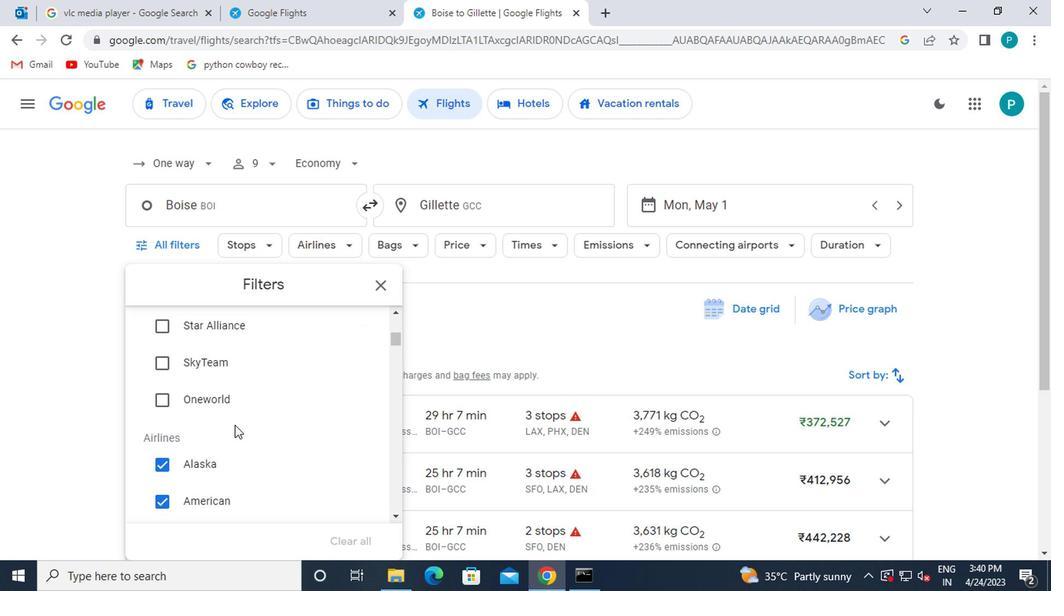 
Action: Mouse scrolled (232, 425) with delta (0, -1)
Screenshot: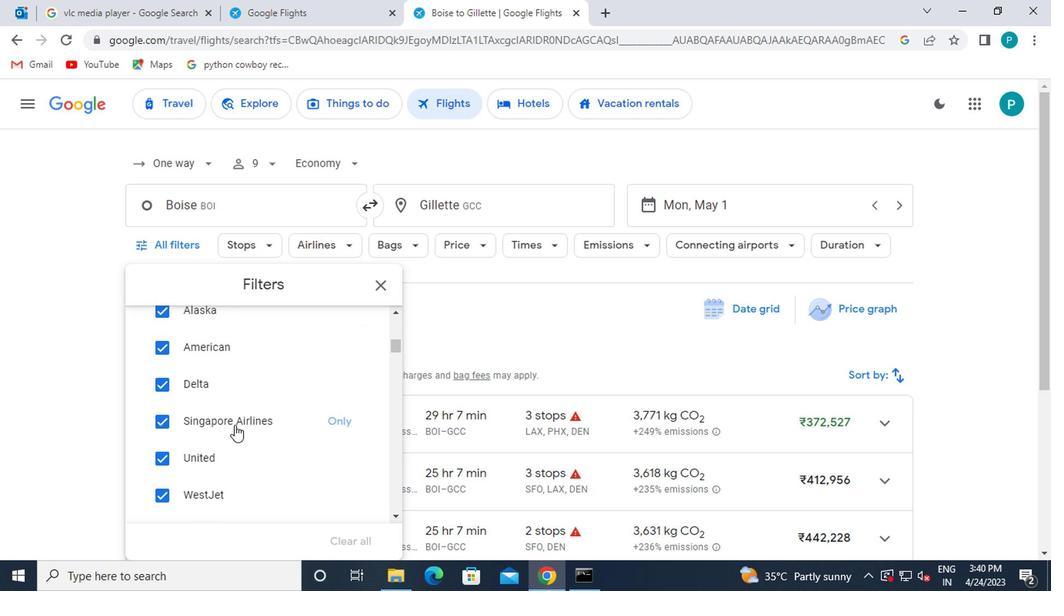 
Action: Mouse moved to (253, 432)
Screenshot: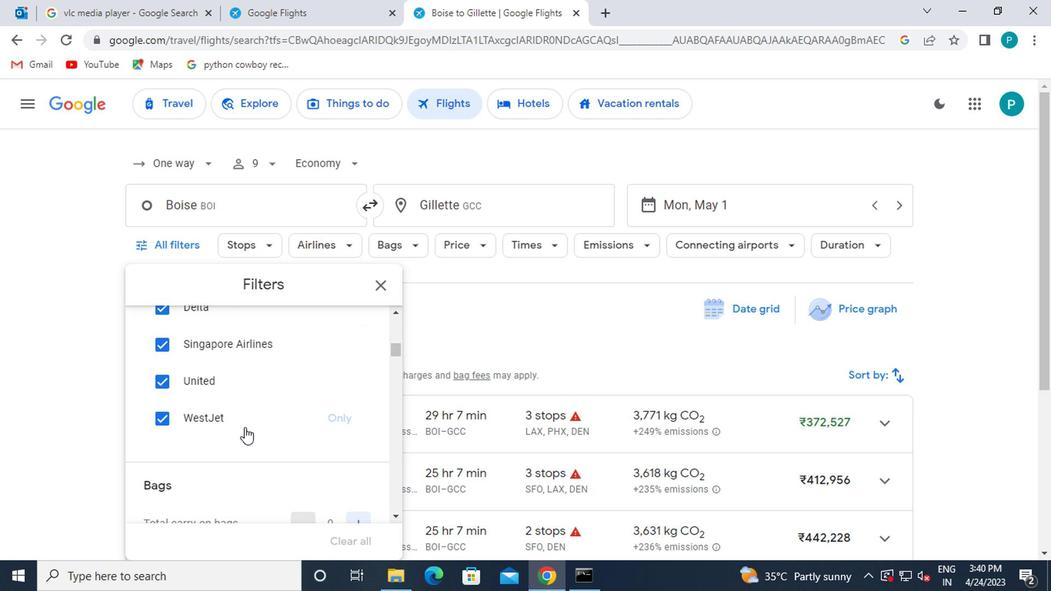 
Action: Mouse scrolled (253, 432) with delta (0, 0)
Screenshot: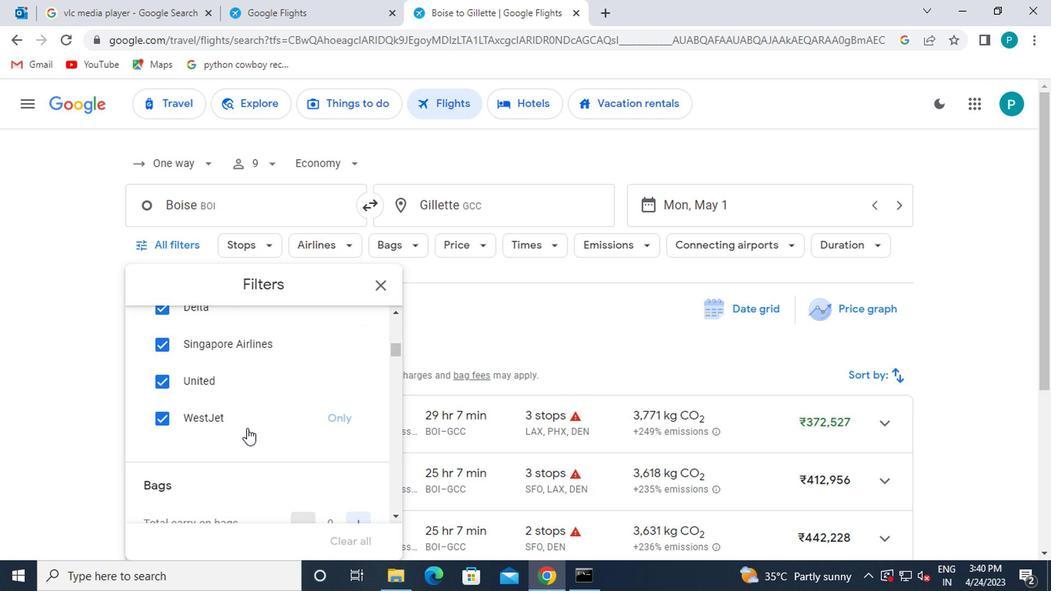 
Action: Mouse scrolled (253, 432) with delta (0, 0)
Screenshot: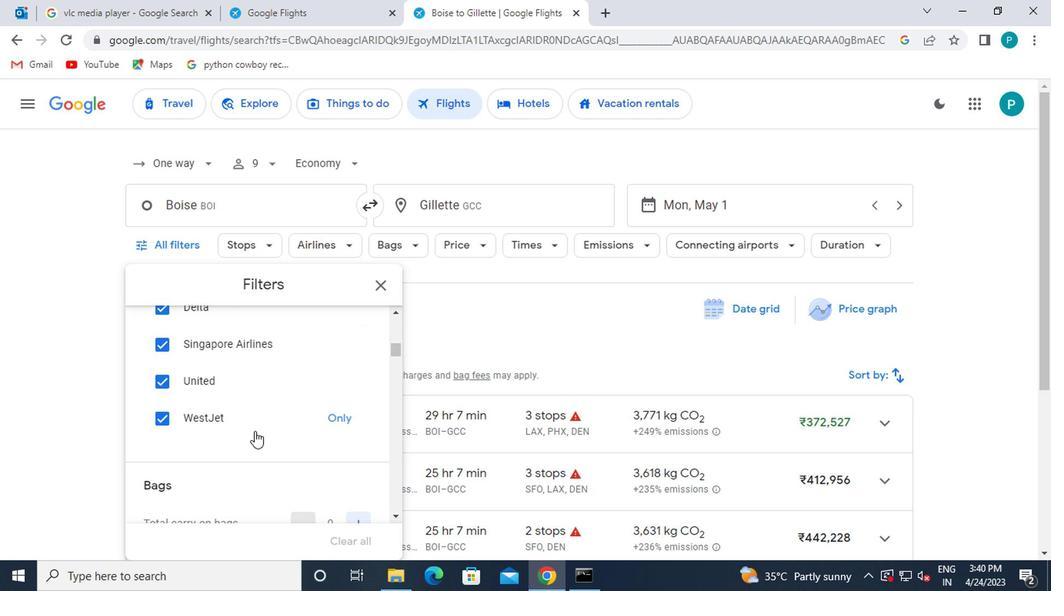 
Action: Mouse moved to (345, 408)
Screenshot: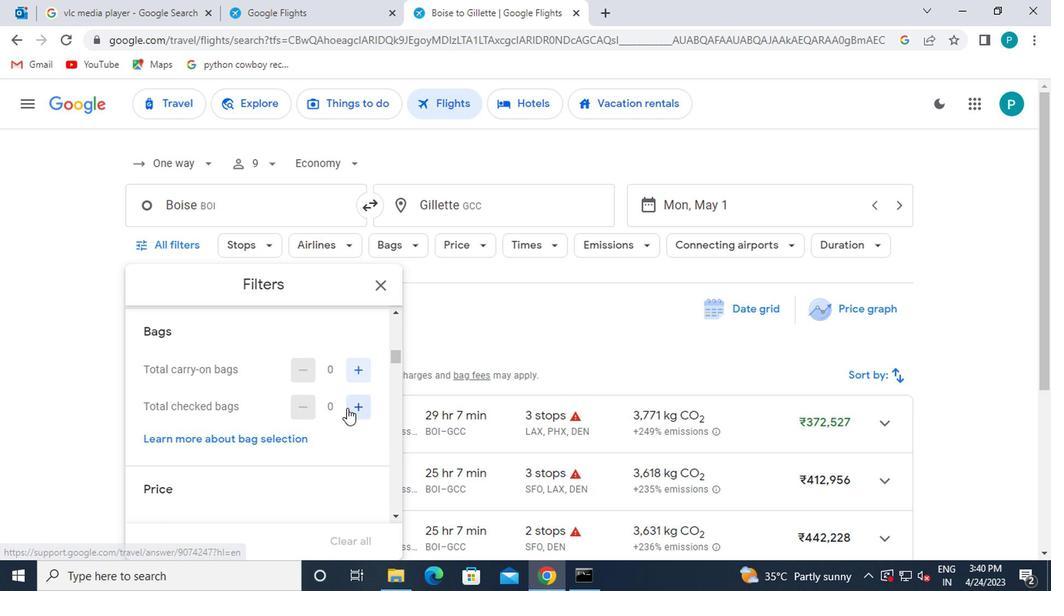 
Action: Mouse pressed left at (345, 408)
Screenshot: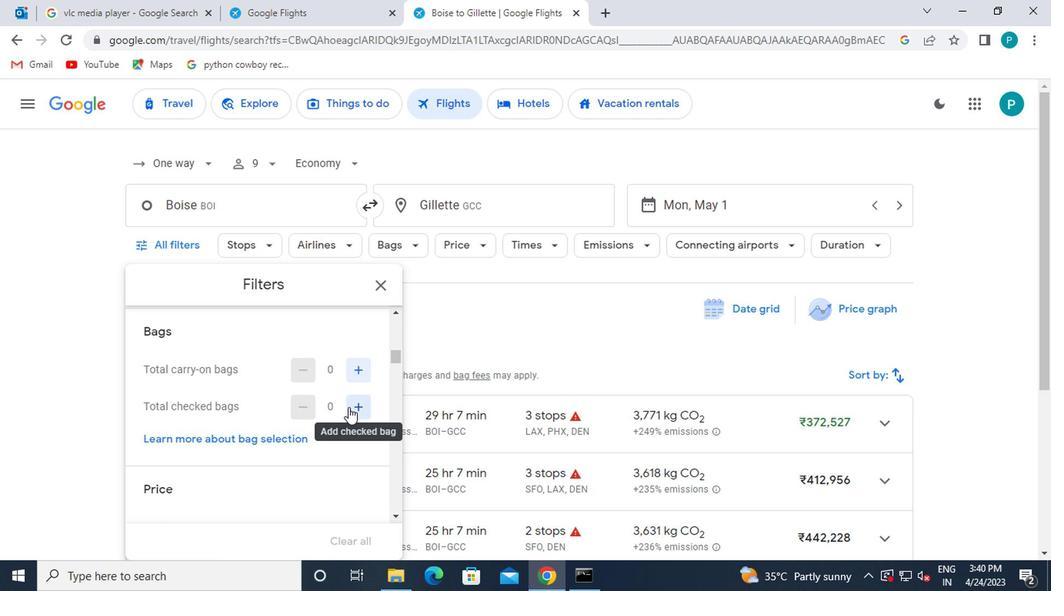 
Action: Mouse pressed left at (345, 408)
Screenshot: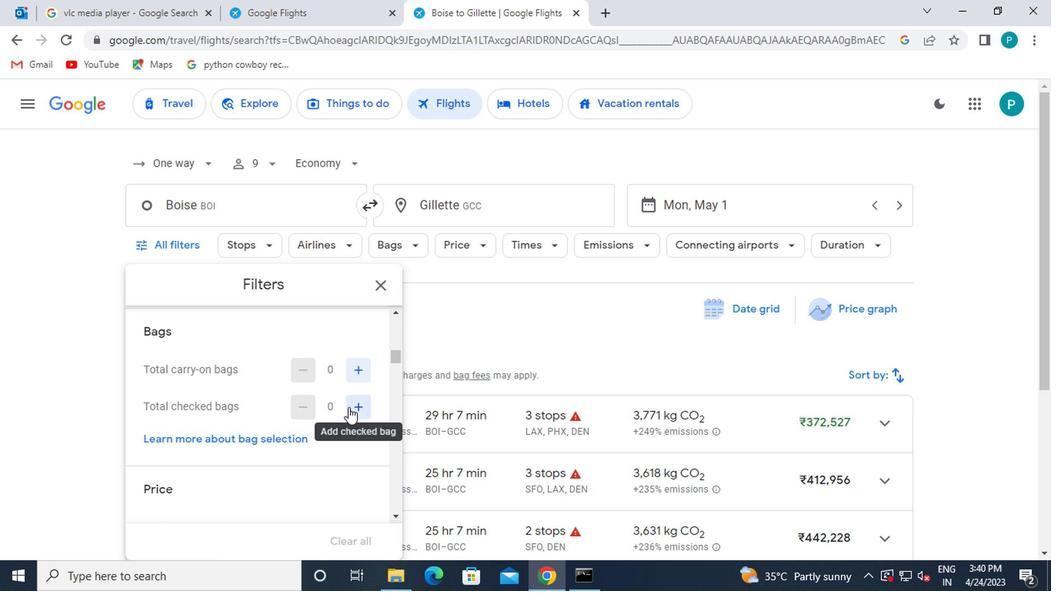 
Action: Mouse moved to (345, 408)
Screenshot: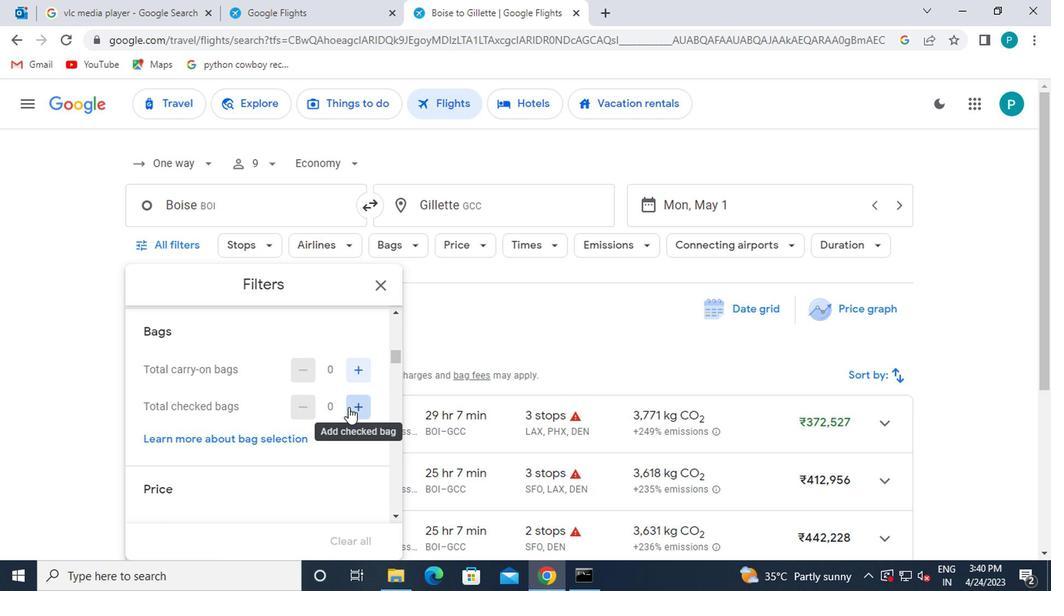 
Action: Mouse pressed left at (345, 408)
Screenshot: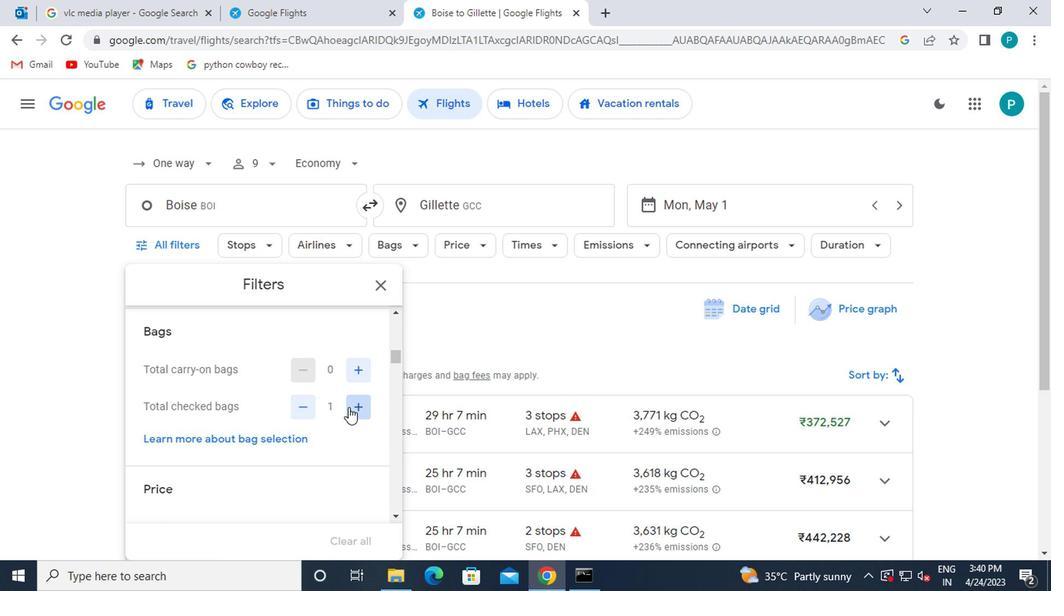 
Action: Mouse pressed left at (345, 408)
Screenshot: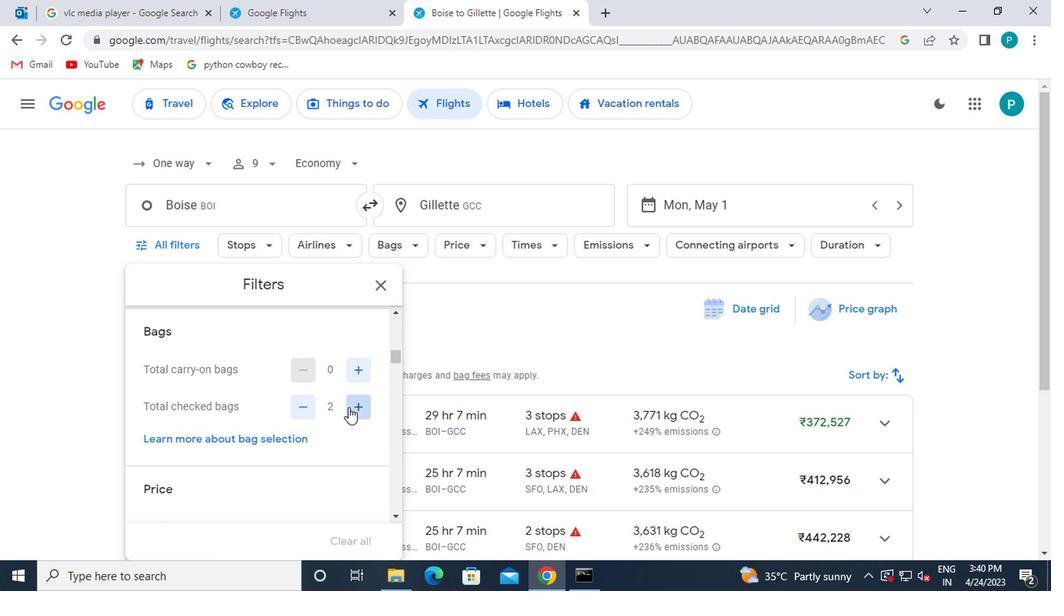 
Action: Mouse pressed left at (345, 408)
Screenshot: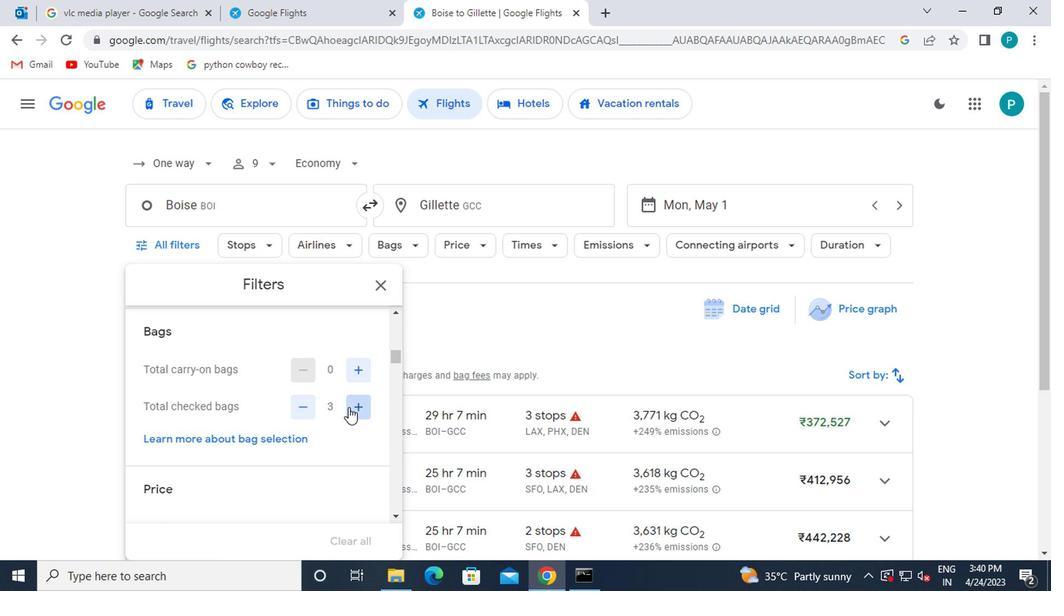 
Action: Mouse pressed left at (345, 408)
Screenshot: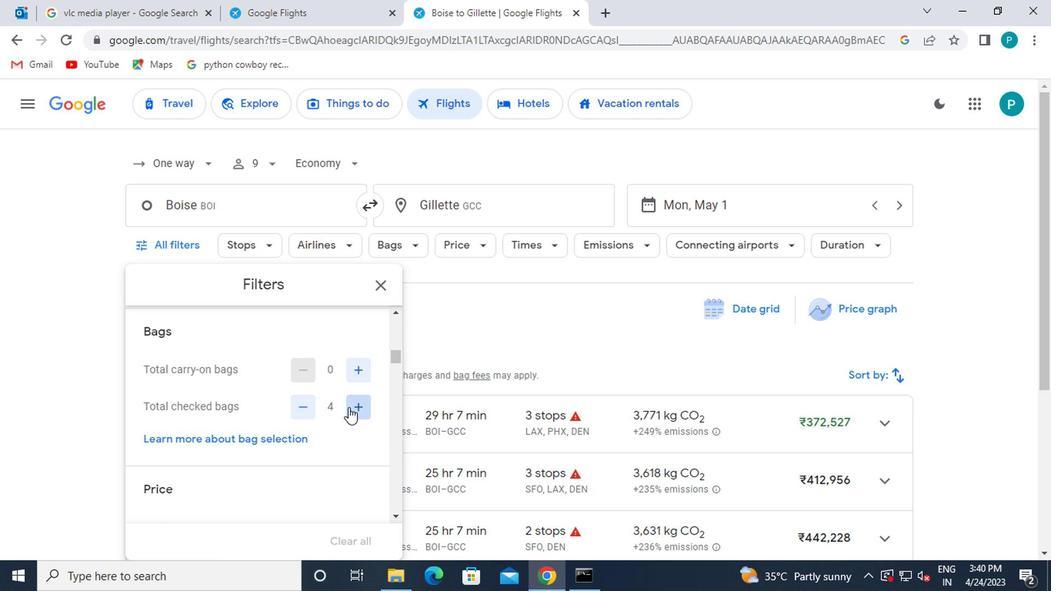 
Action: Mouse pressed left at (345, 408)
Screenshot: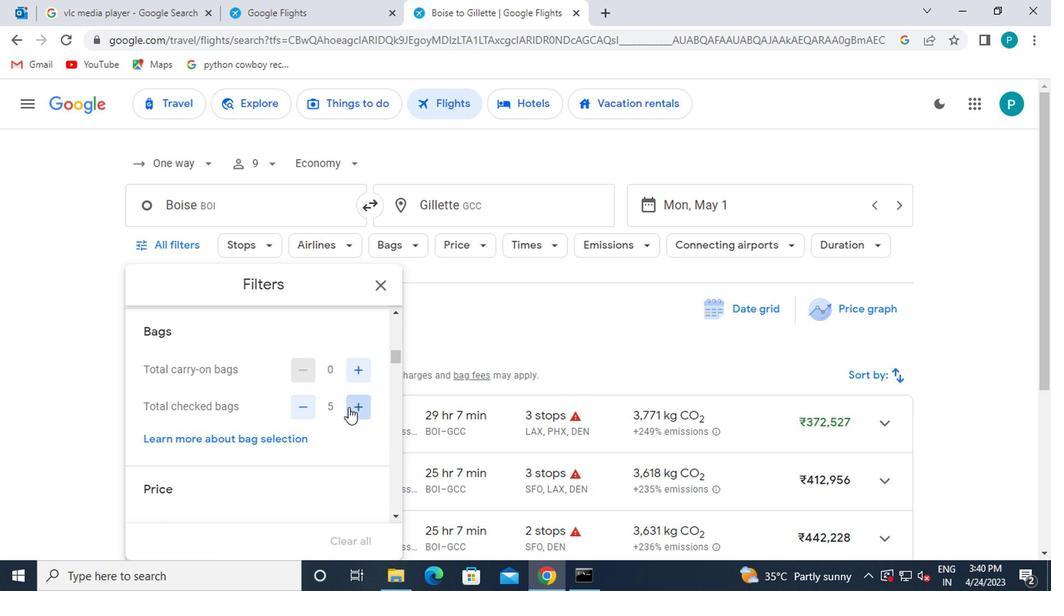
Action: Mouse pressed left at (345, 408)
Screenshot: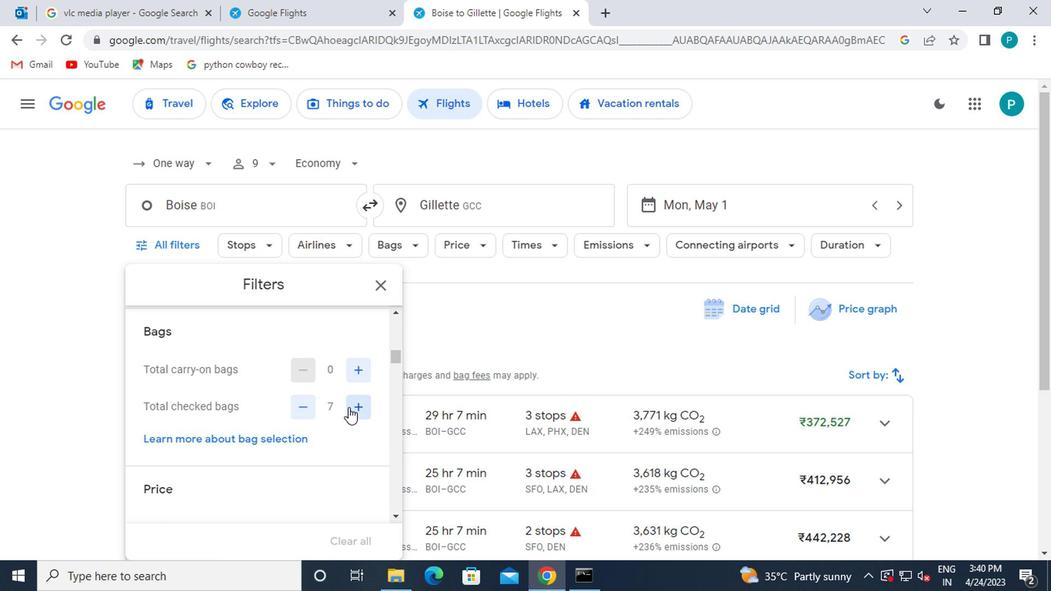 
Action: Mouse moved to (347, 409)
Screenshot: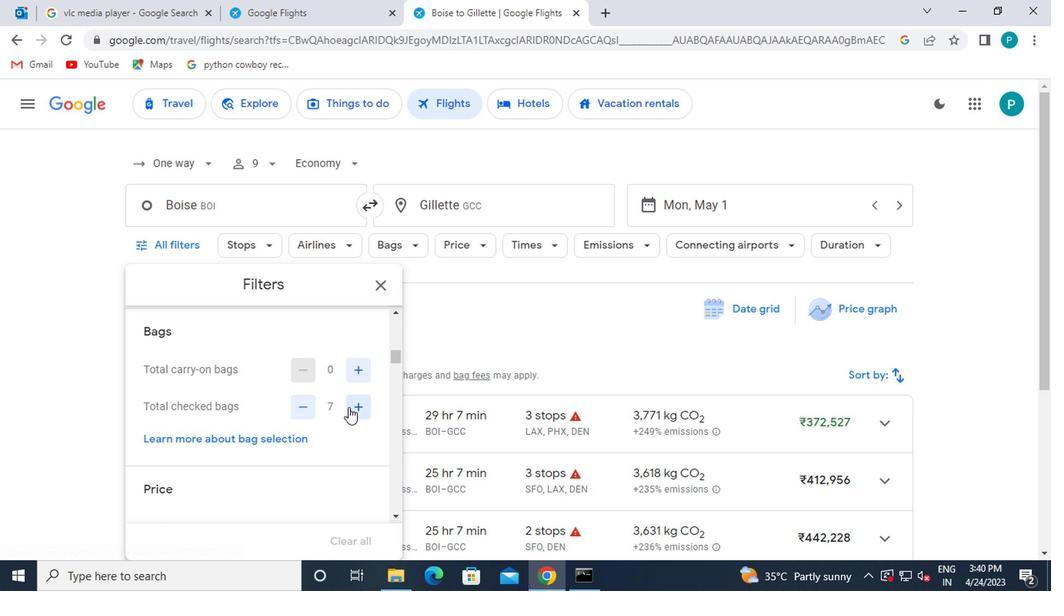 
Action: Mouse pressed left at (347, 409)
Screenshot: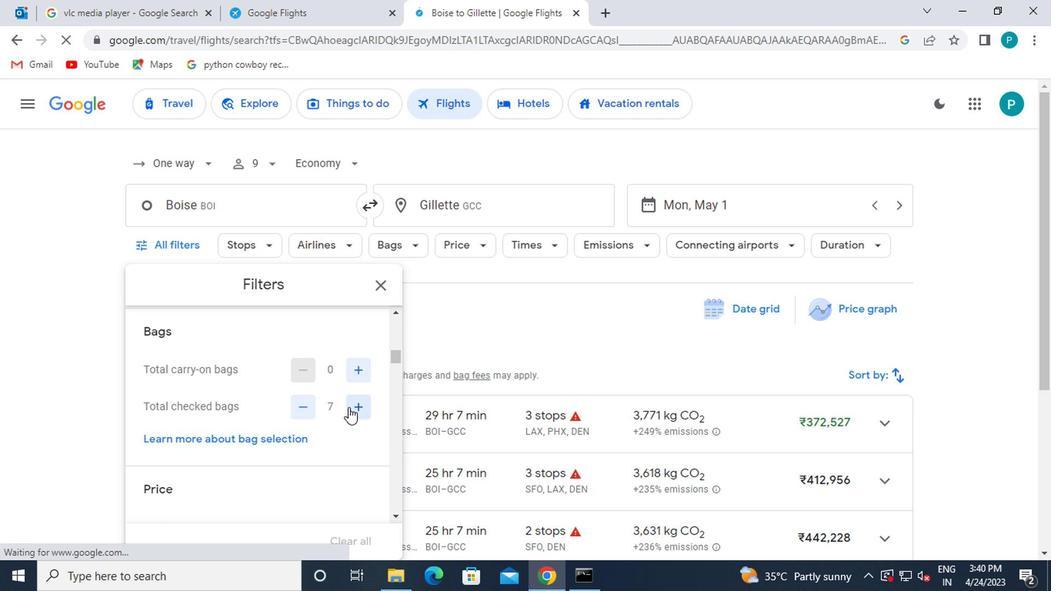 
Action: Mouse moved to (357, 409)
Screenshot: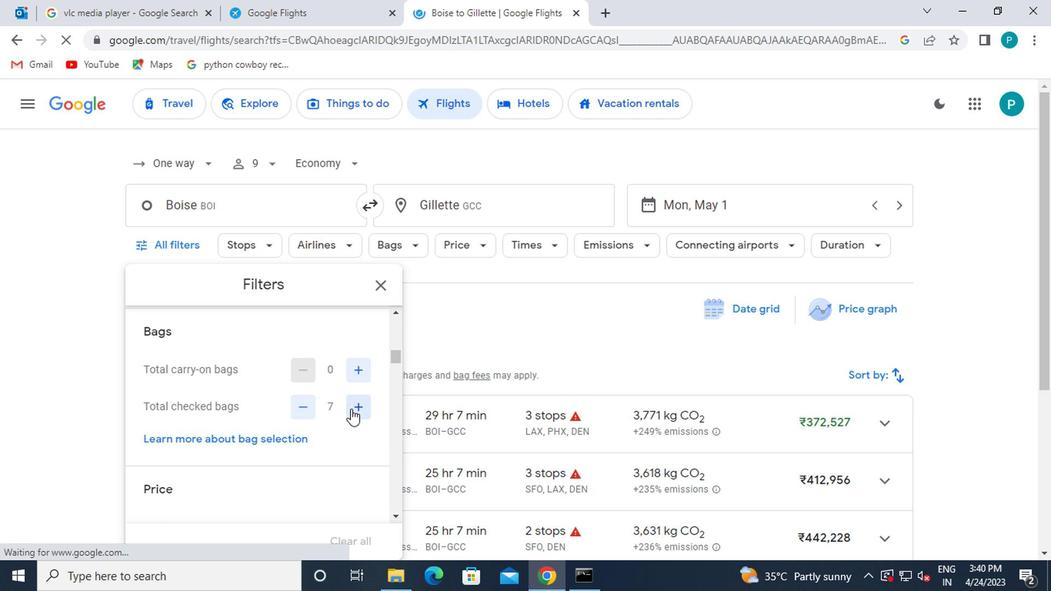 
Action: Mouse pressed left at (357, 409)
Screenshot: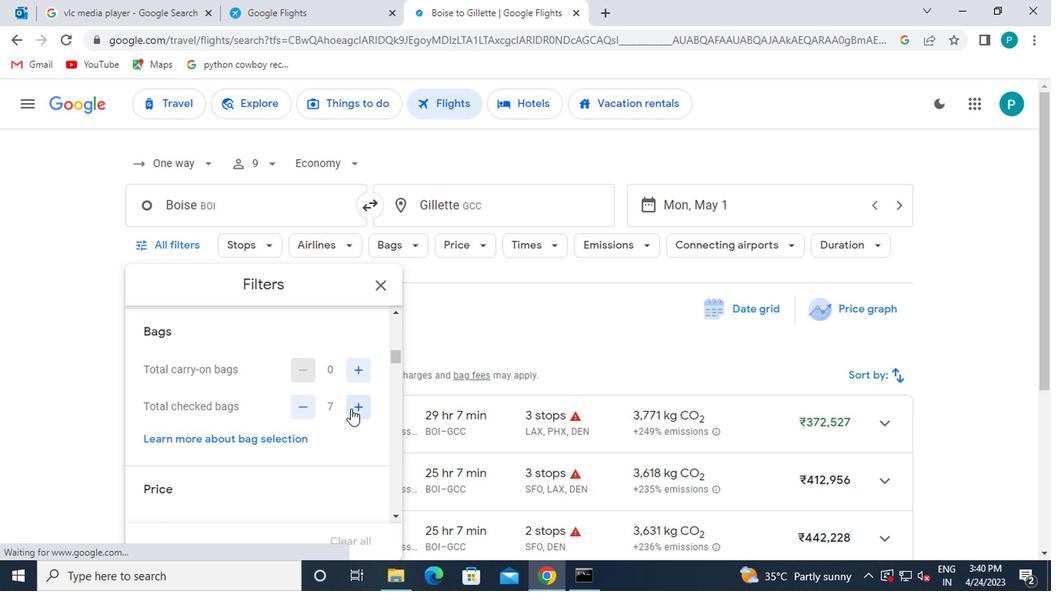 
Action: Mouse pressed left at (357, 409)
Screenshot: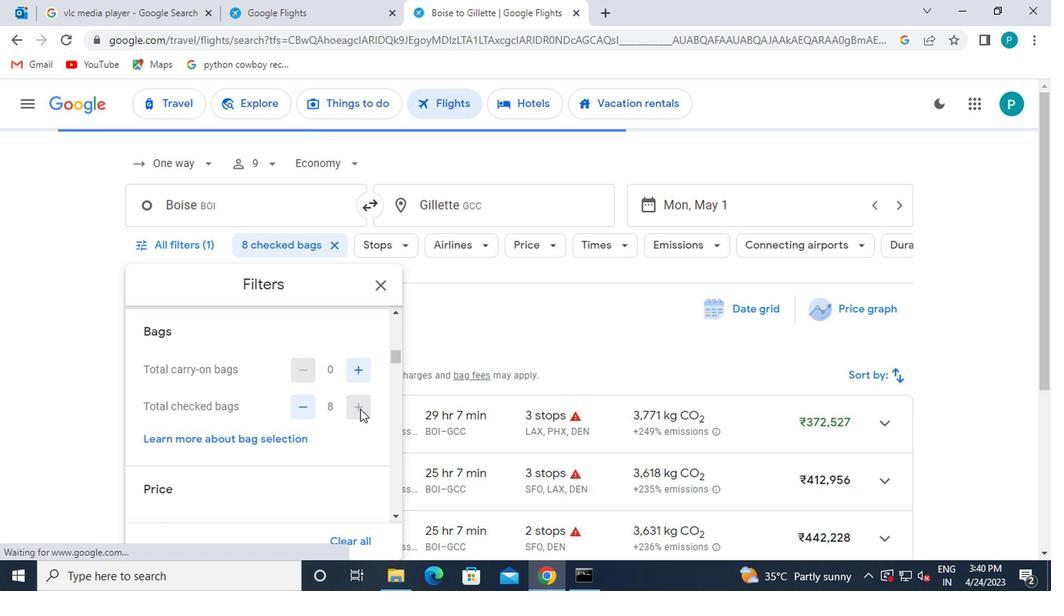 
Action: Mouse moved to (314, 428)
Screenshot: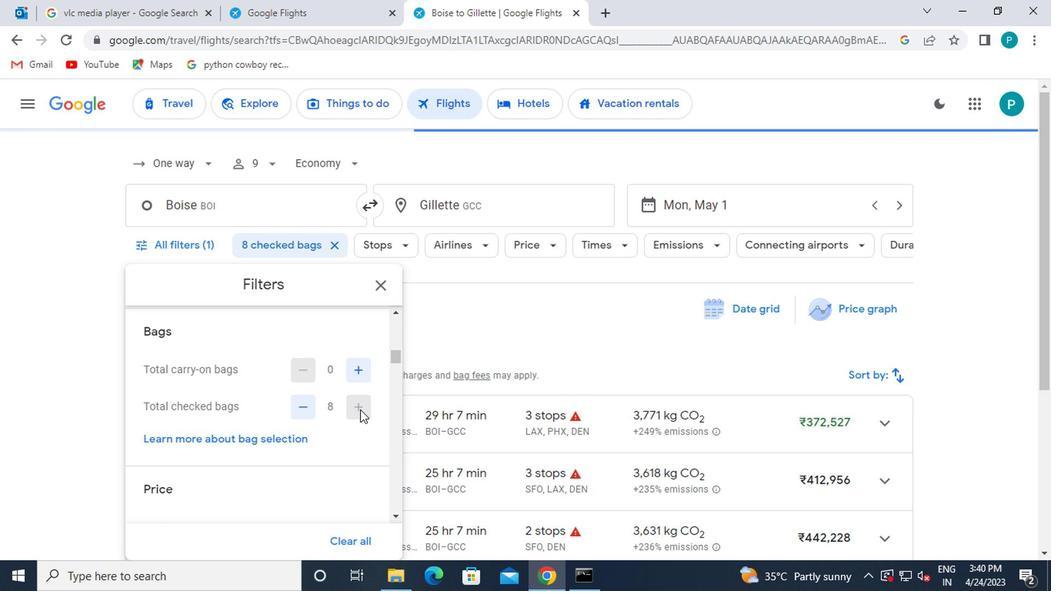 
Action: Mouse scrolled (314, 427) with delta (0, -1)
Screenshot: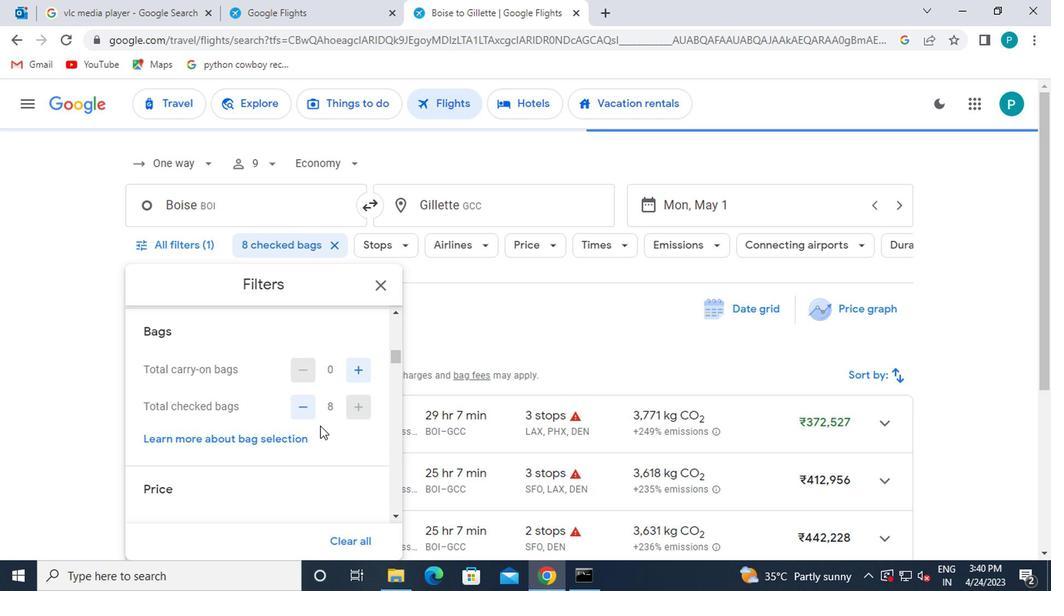 
Action: Mouse scrolled (314, 427) with delta (0, -1)
Screenshot: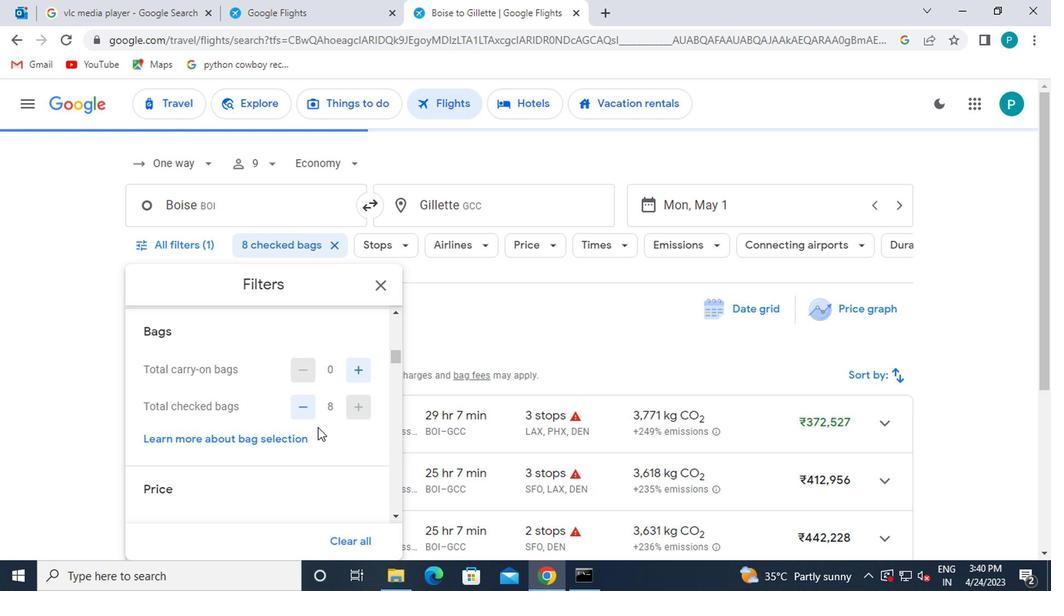 
Action: Mouse moved to (354, 402)
Screenshot: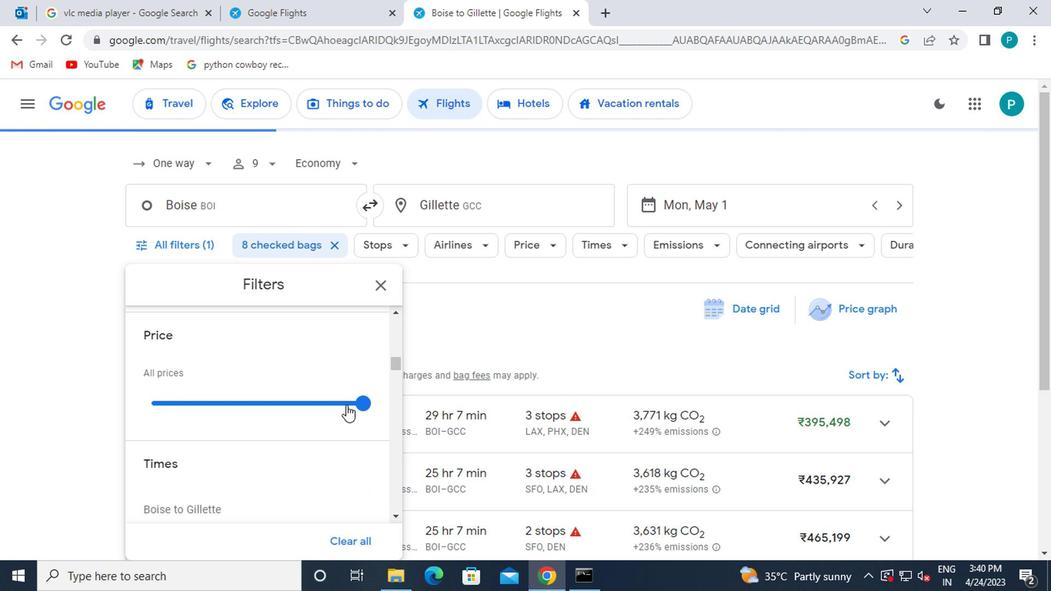 
Action: Mouse pressed left at (354, 402)
Screenshot: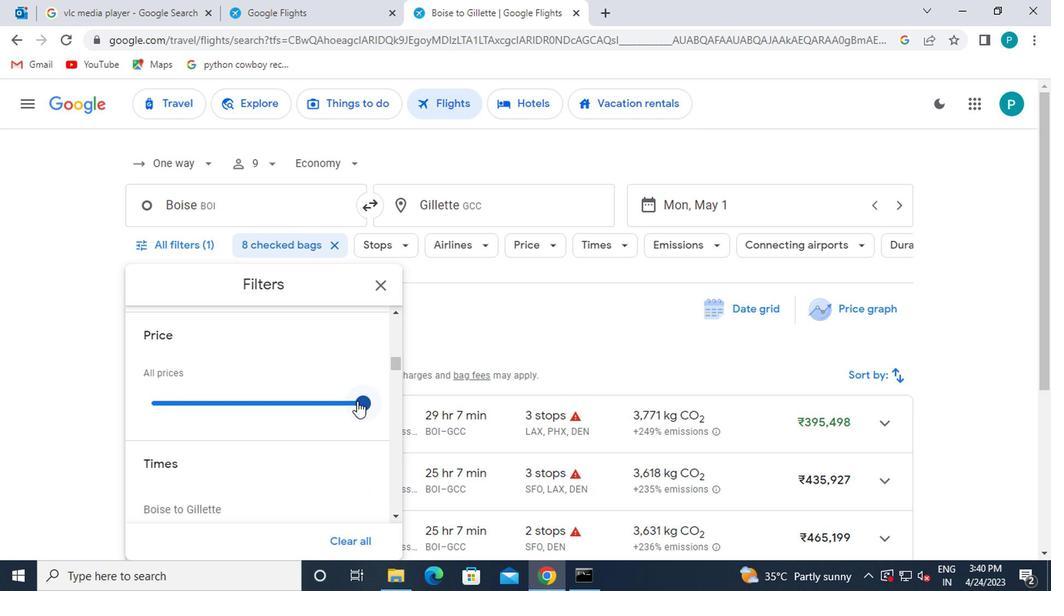 
Action: Mouse moved to (218, 422)
Screenshot: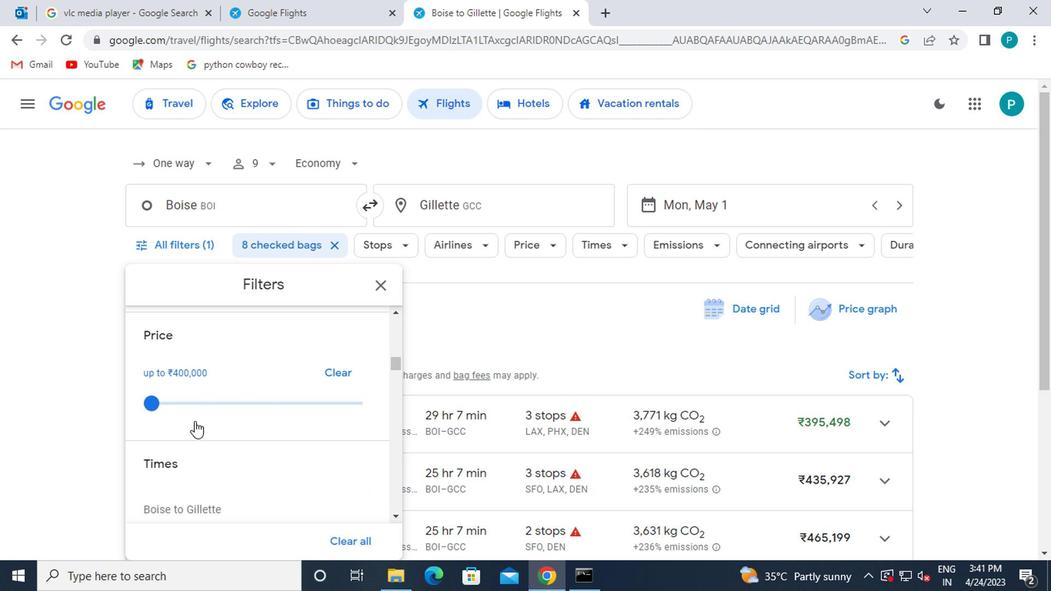 
Action: Mouse scrolled (218, 421) with delta (0, -1)
Screenshot: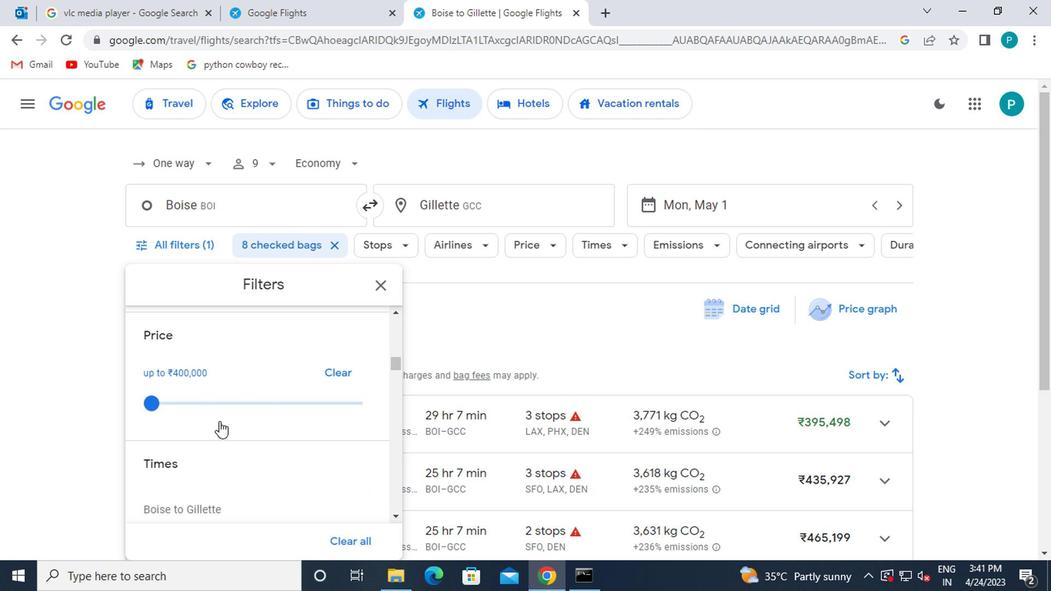 
Action: Mouse scrolled (218, 421) with delta (0, -1)
Screenshot: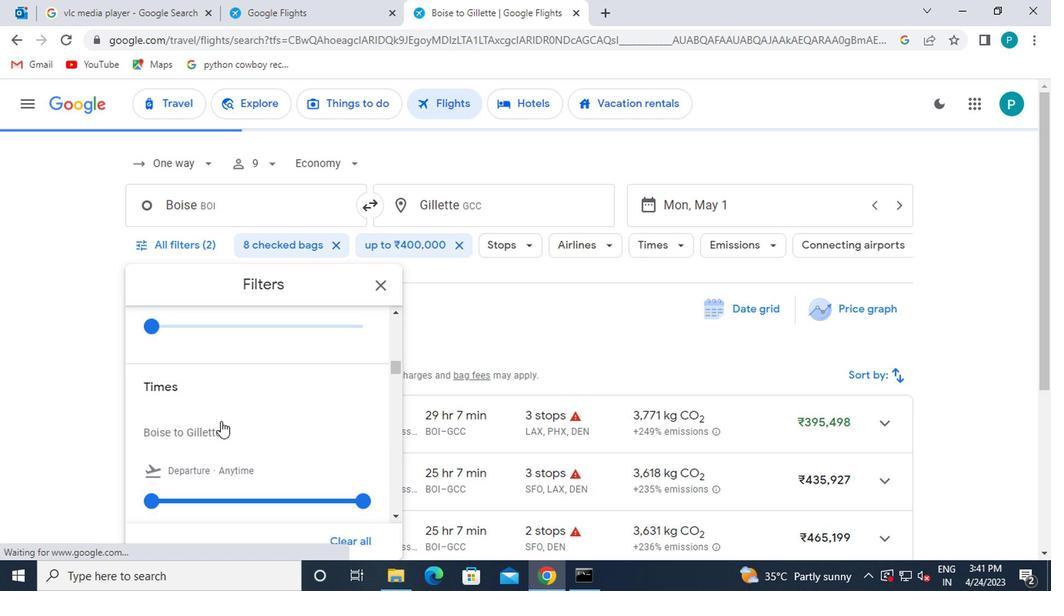 
Action: Mouse moved to (146, 418)
Screenshot: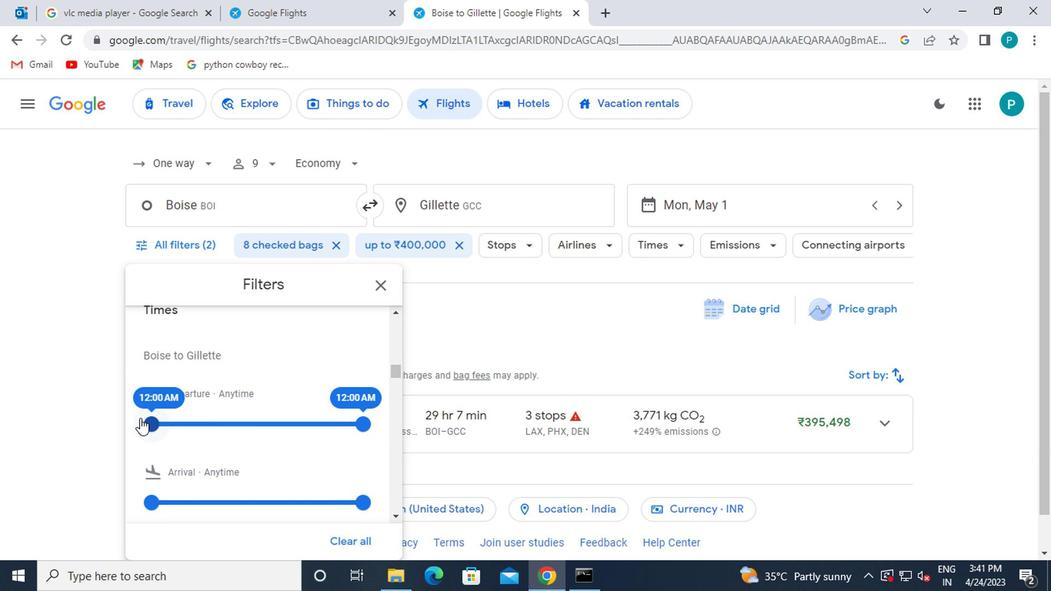 
Action: Mouse pressed left at (146, 418)
Screenshot: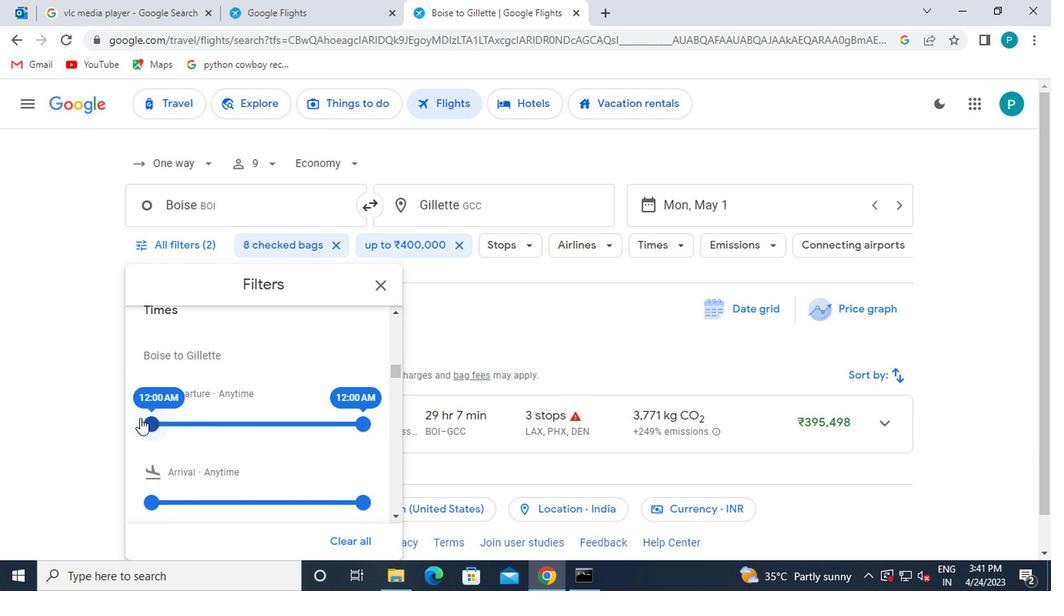 
Action: Mouse moved to (348, 426)
Screenshot: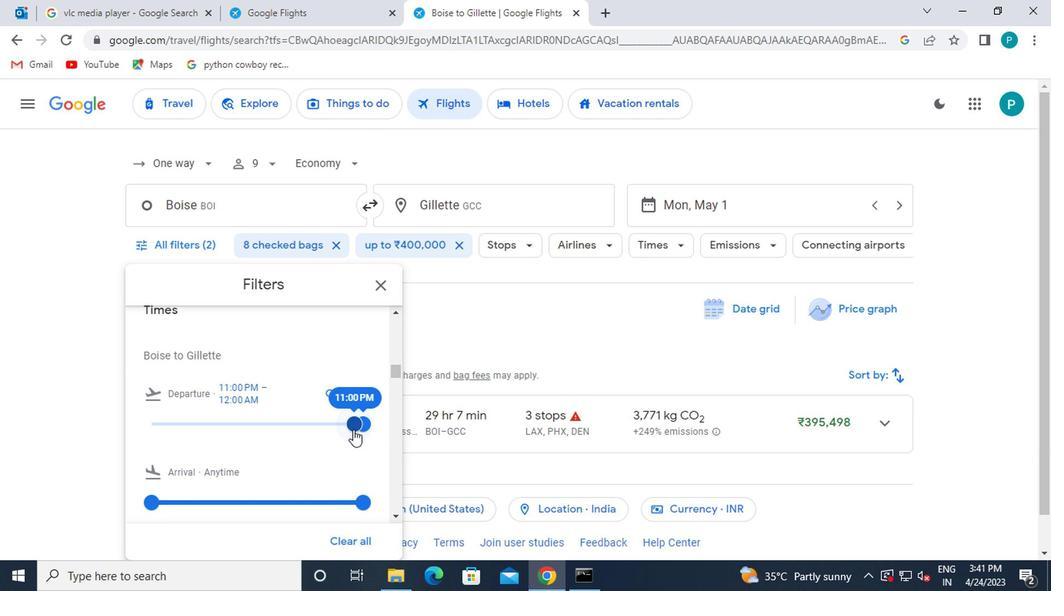 
Action: Mouse pressed left at (348, 426)
Screenshot: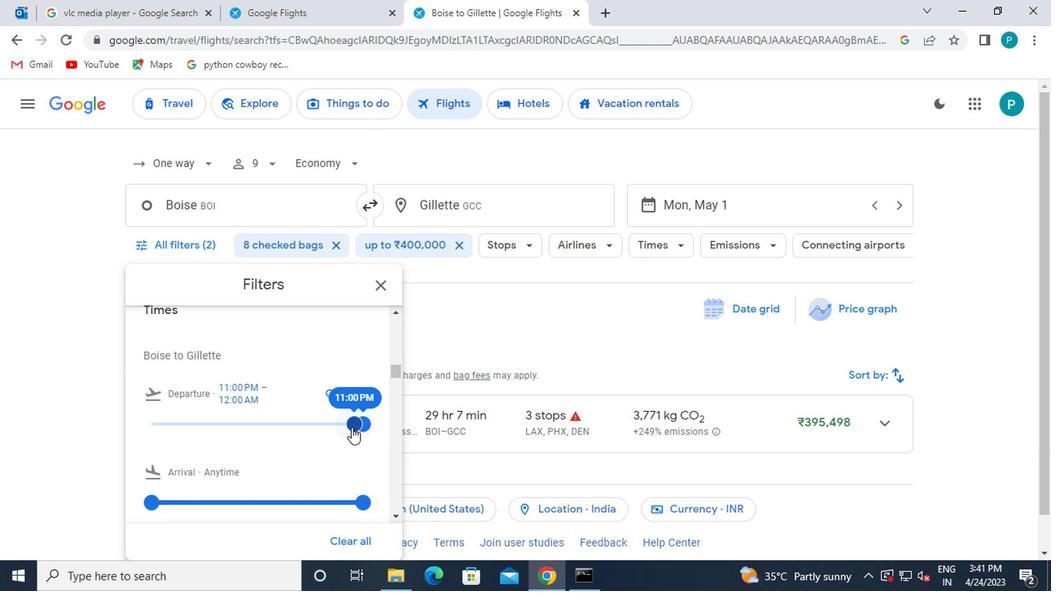 
Action: Mouse moved to (353, 425)
Screenshot: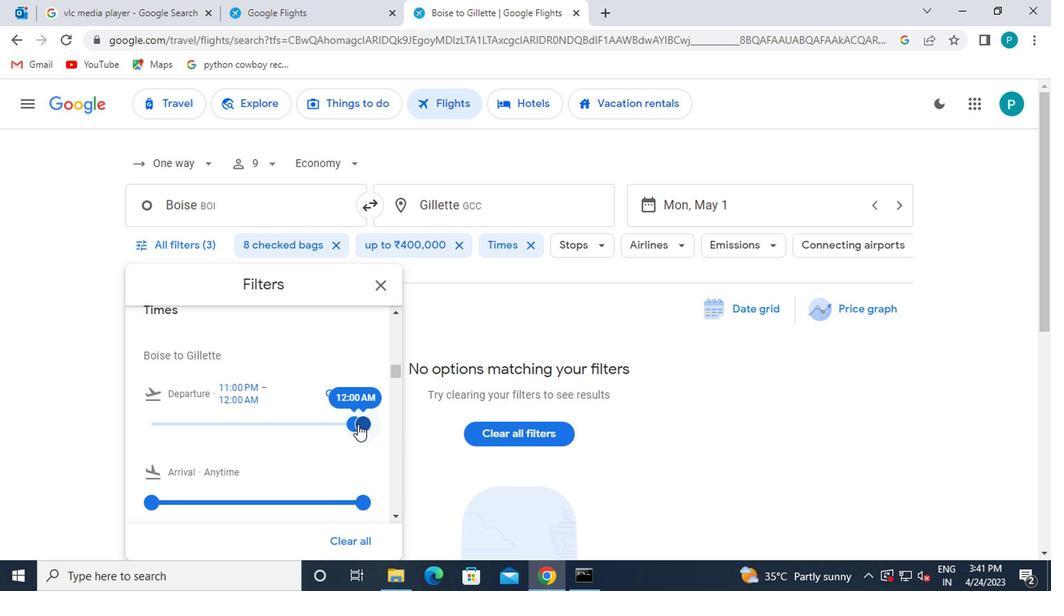 
Action: Mouse pressed left at (353, 425)
Screenshot: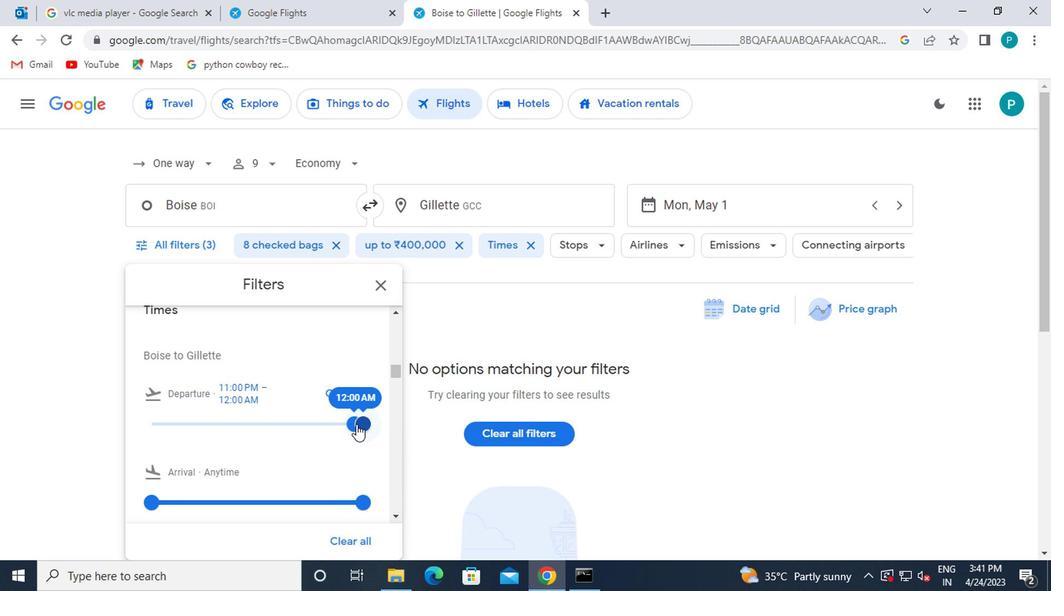
Action: Mouse moved to (346, 423)
Screenshot: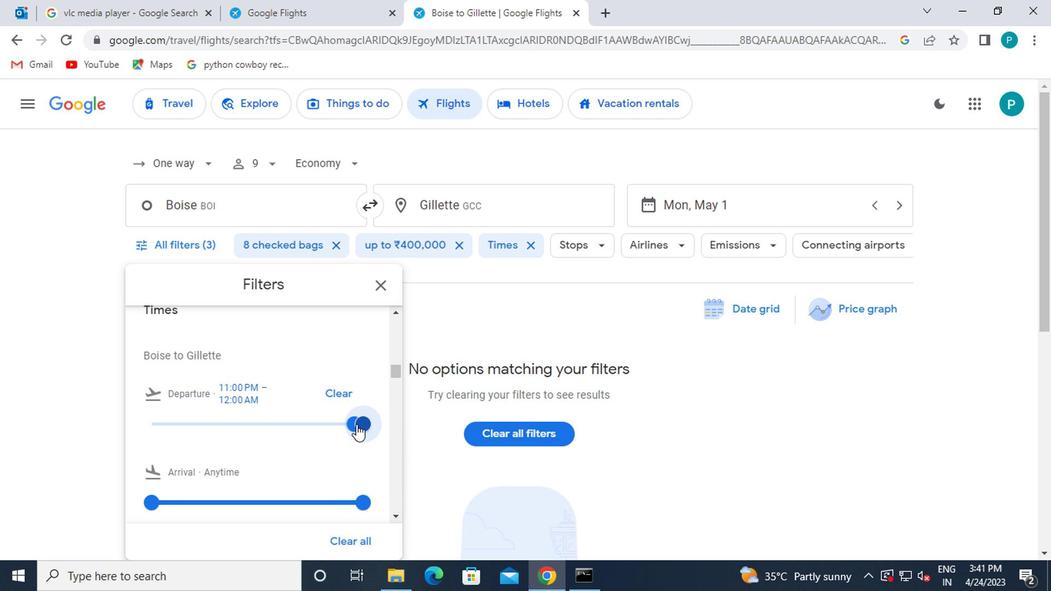 
Action: Mouse pressed left at (346, 423)
Screenshot: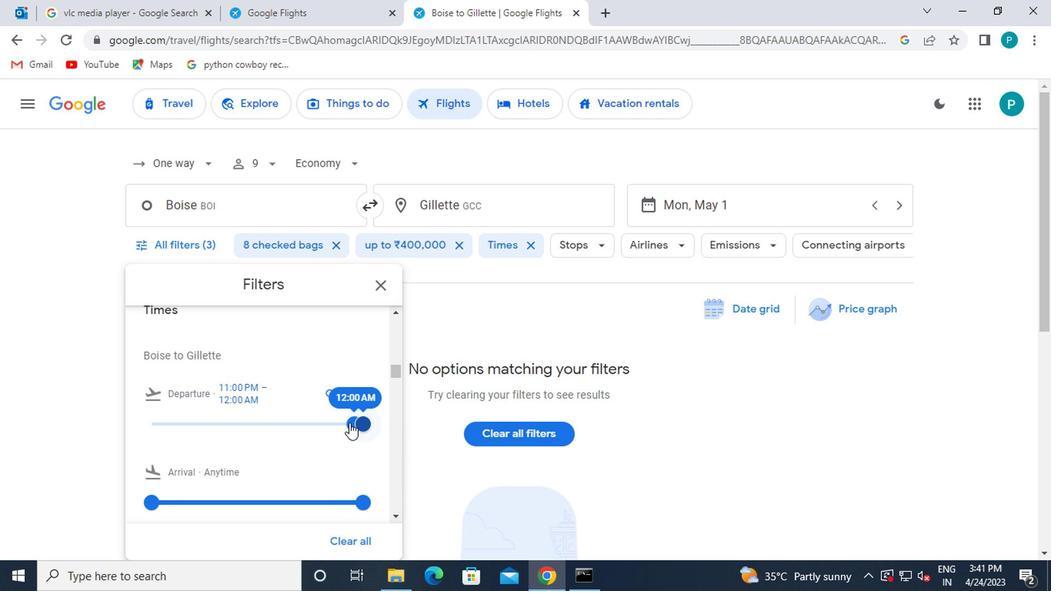 
Action: Mouse moved to (348, 426)
Screenshot: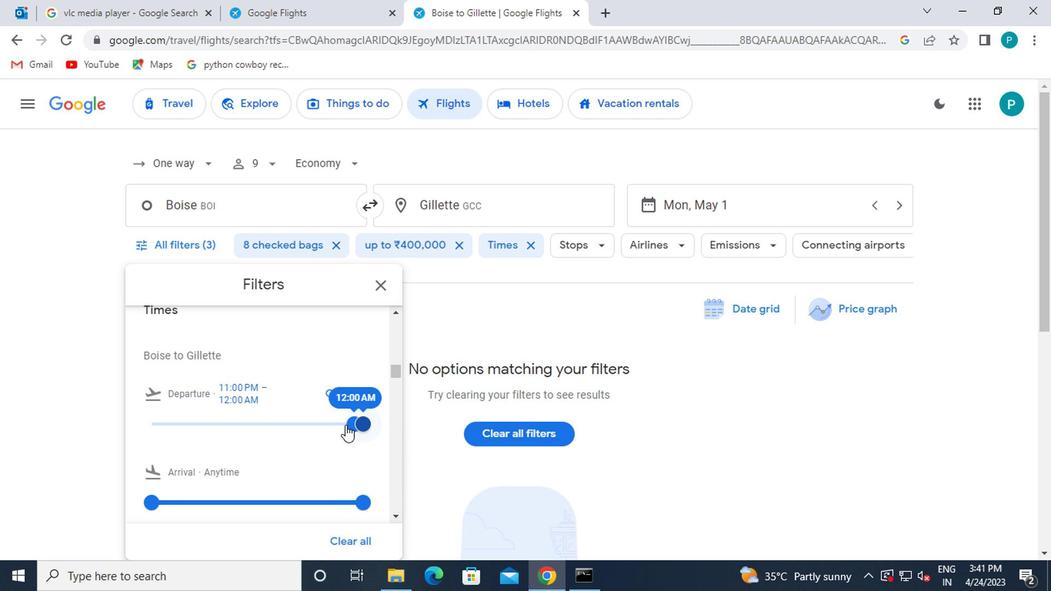 
Action: Mouse pressed left at (348, 426)
Screenshot: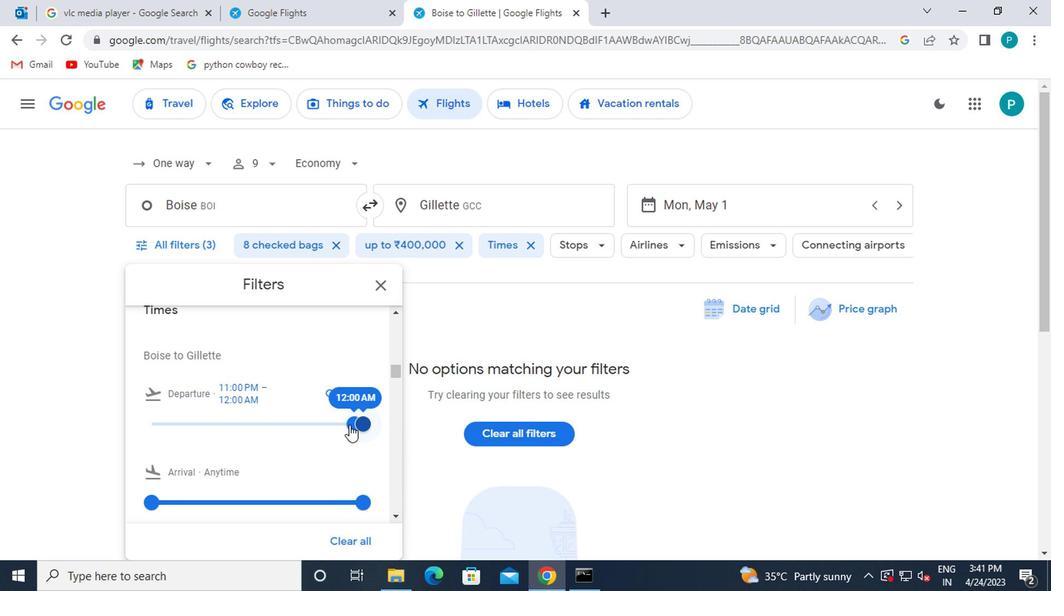 
Action: Mouse moved to (350, 425)
Screenshot: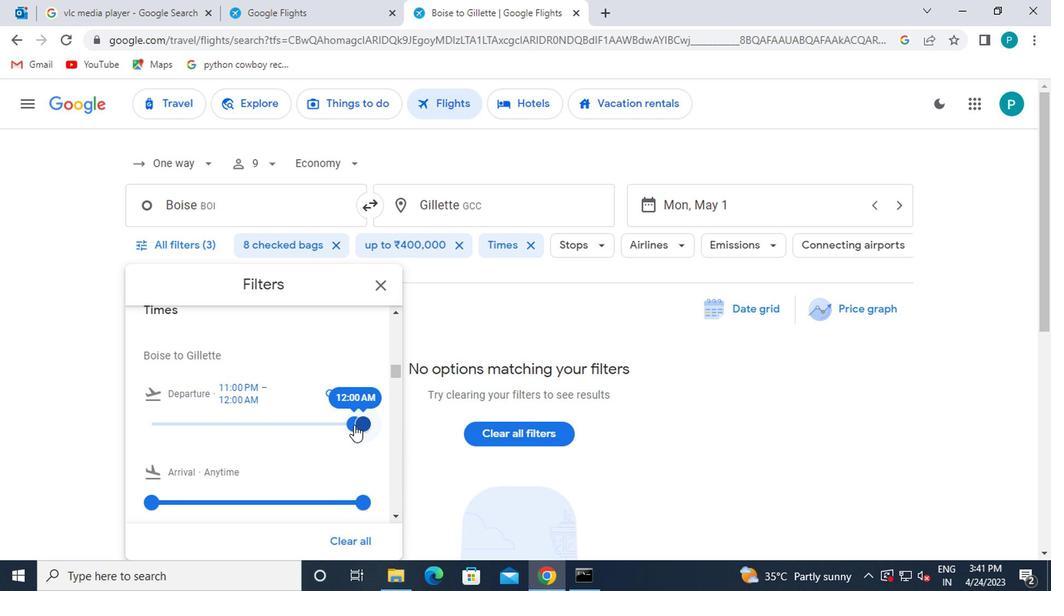 
Action: Mouse pressed left at (350, 425)
Screenshot: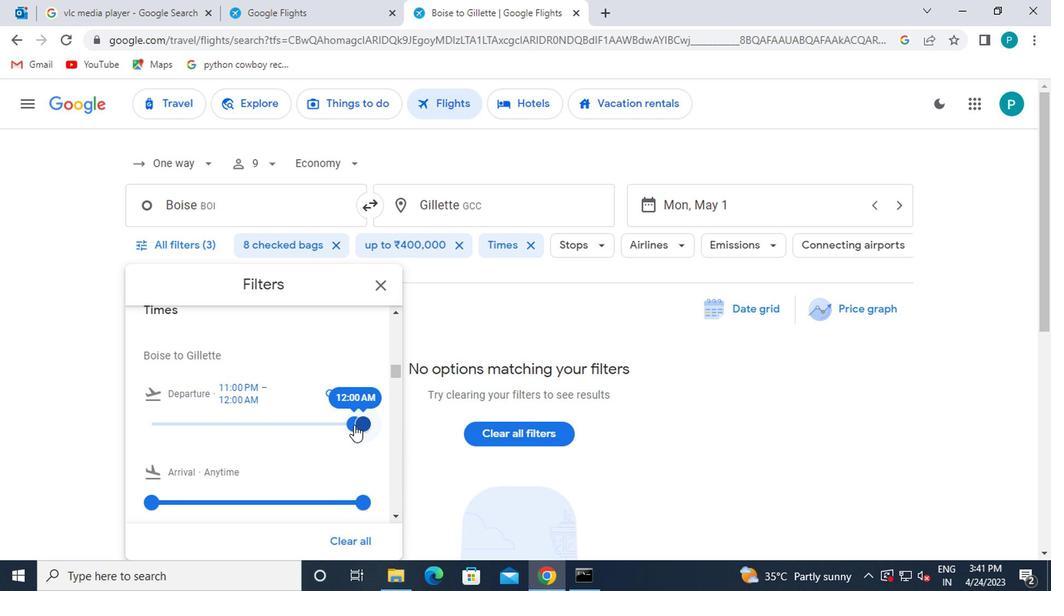 
Action: Mouse moved to (369, 287)
Screenshot: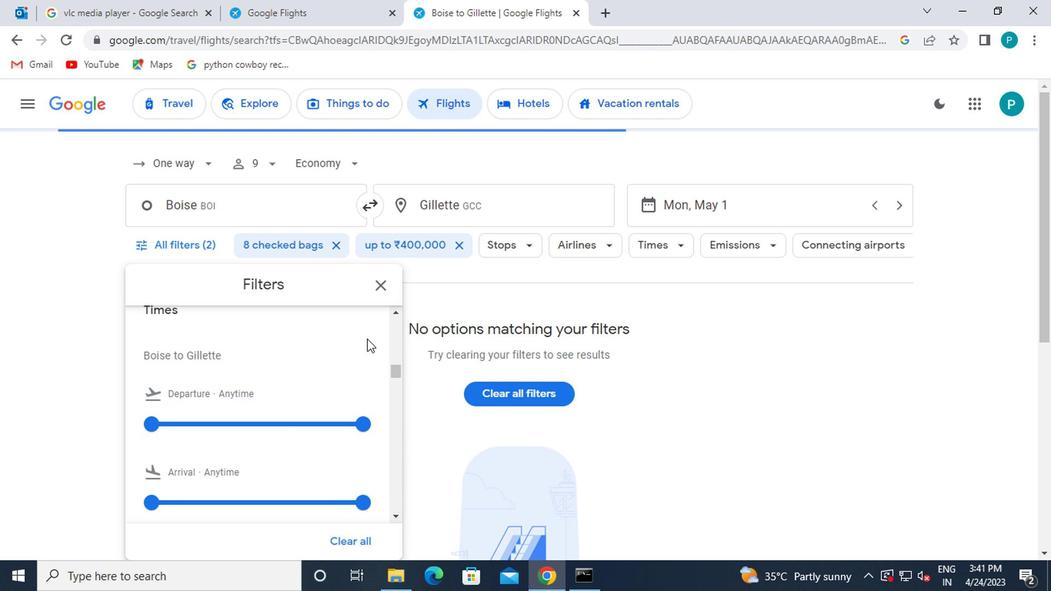 
Action: Mouse pressed left at (369, 287)
Screenshot: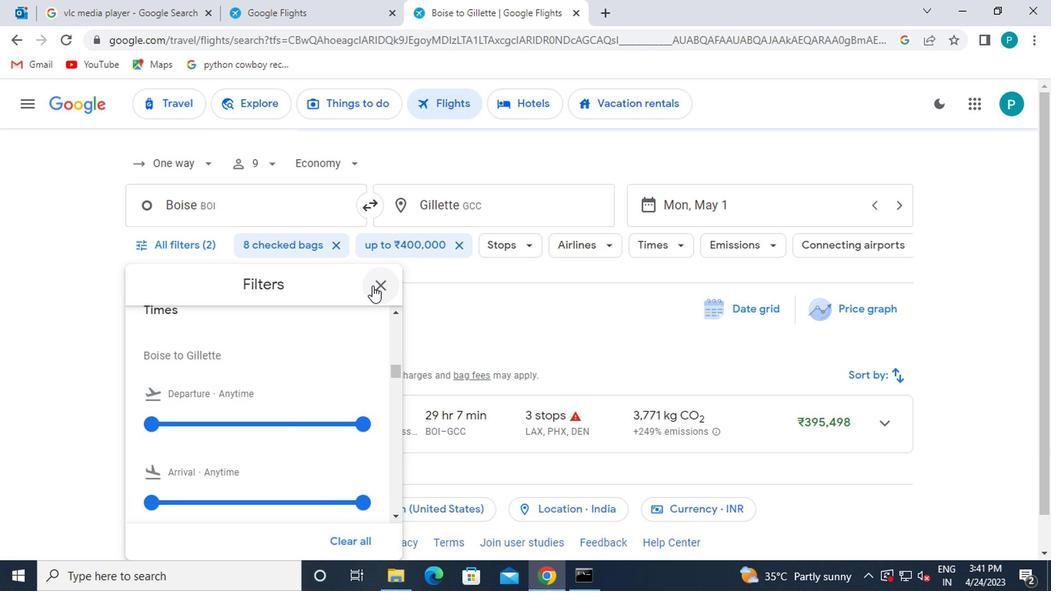 
